 Task: Find skiing trails near Riverside and hiking trails near Salt Lake City.
Action: Mouse pressed left at (147, 68)
Screenshot: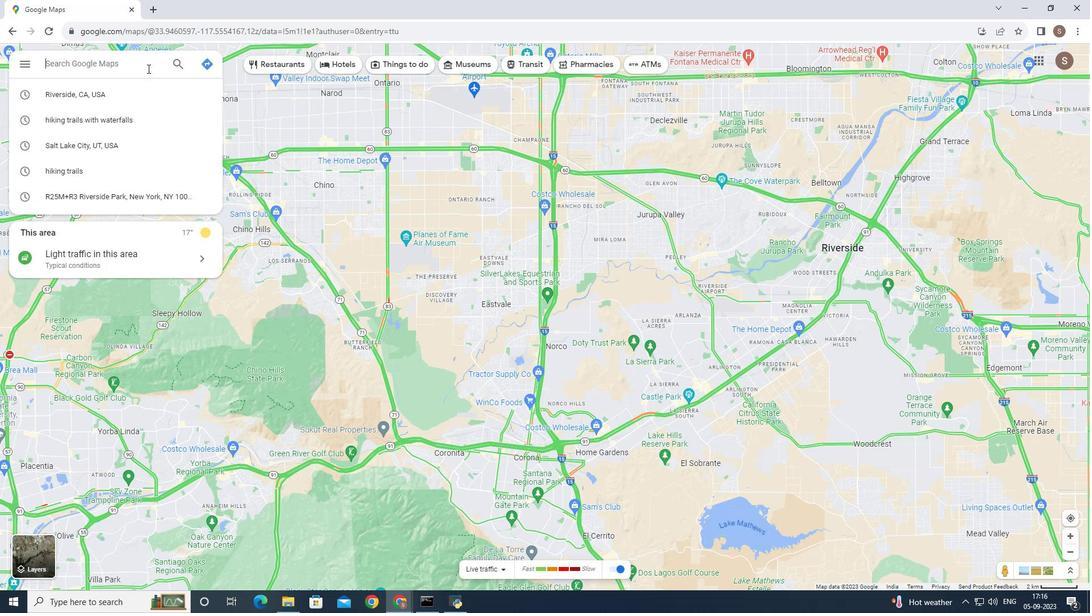 
Action: Key pressed <Key.shift>Riverside<Key.enter>
Screenshot: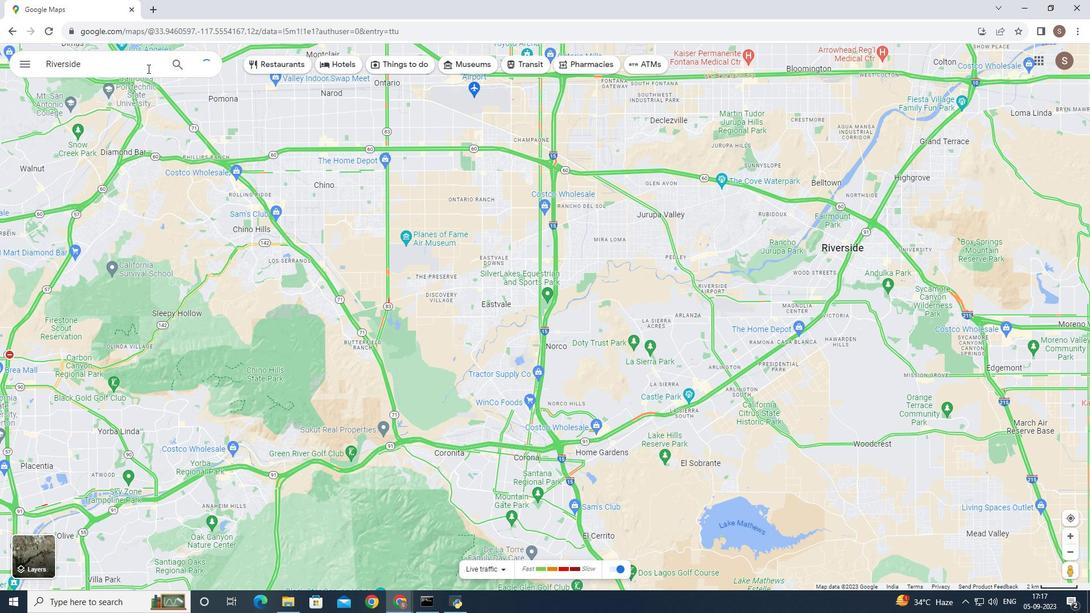 
Action: Mouse moved to (121, 258)
Screenshot: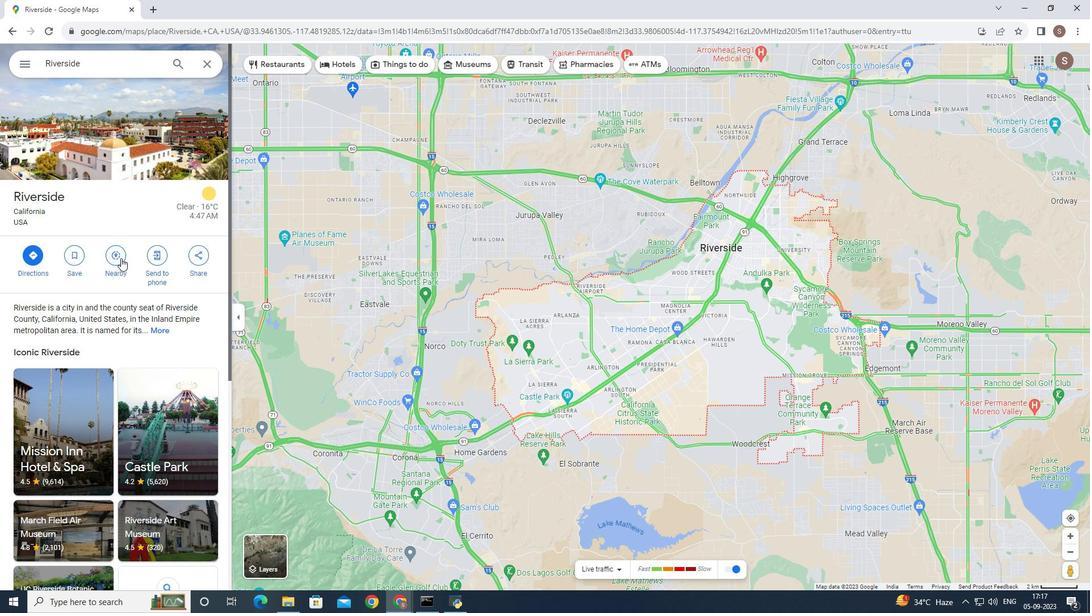 
Action: Mouse pressed left at (121, 258)
Screenshot: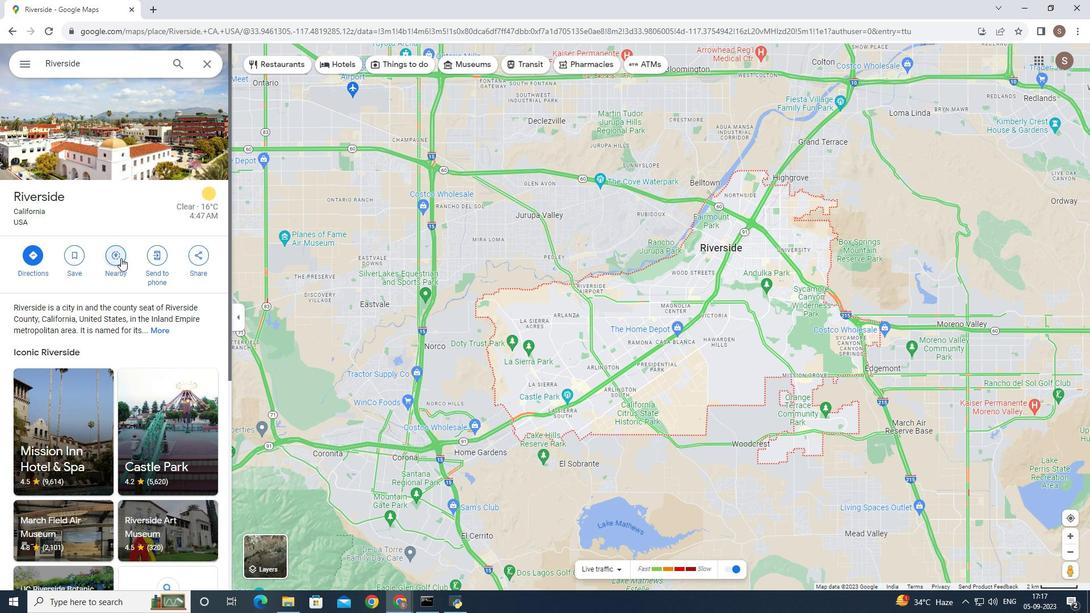 
Action: Mouse moved to (119, 56)
Screenshot: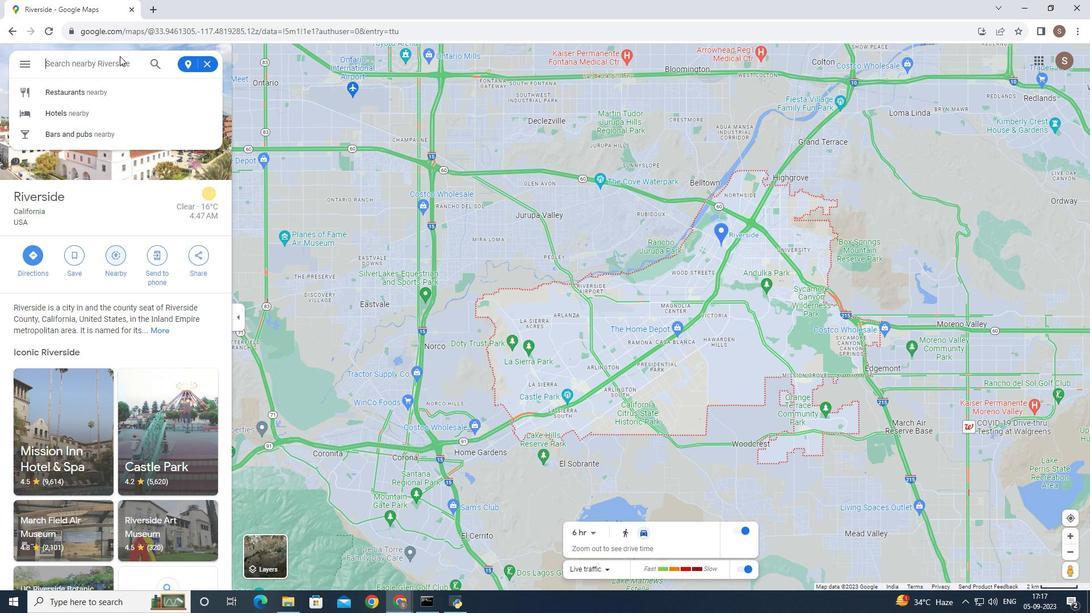 
Action: Key pressed skiing<Key.space>trau<Key.backspace>ils<Key.space><Key.enter>
Screenshot: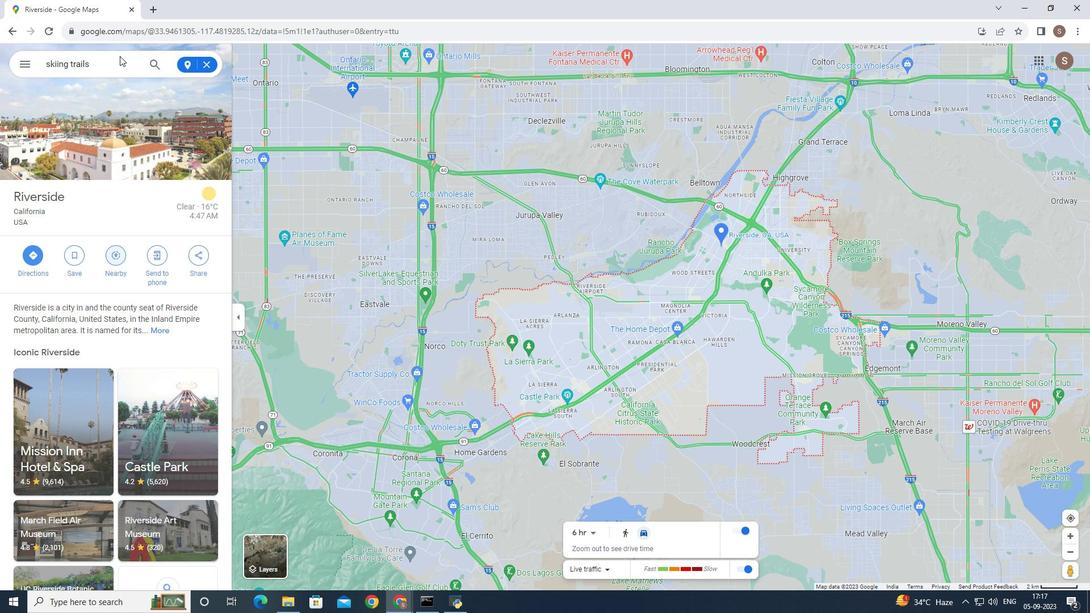 
Action: Mouse moved to (79, 186)
Screenshot: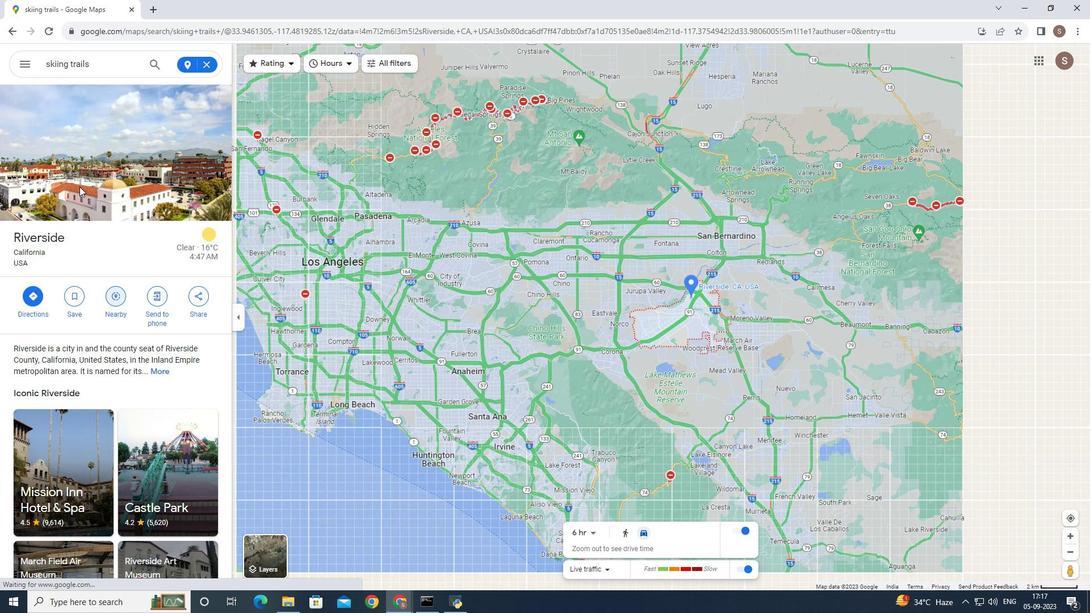 
Action: Mouse scrolled (79, 186) with delta (0, 0)
Screenshot: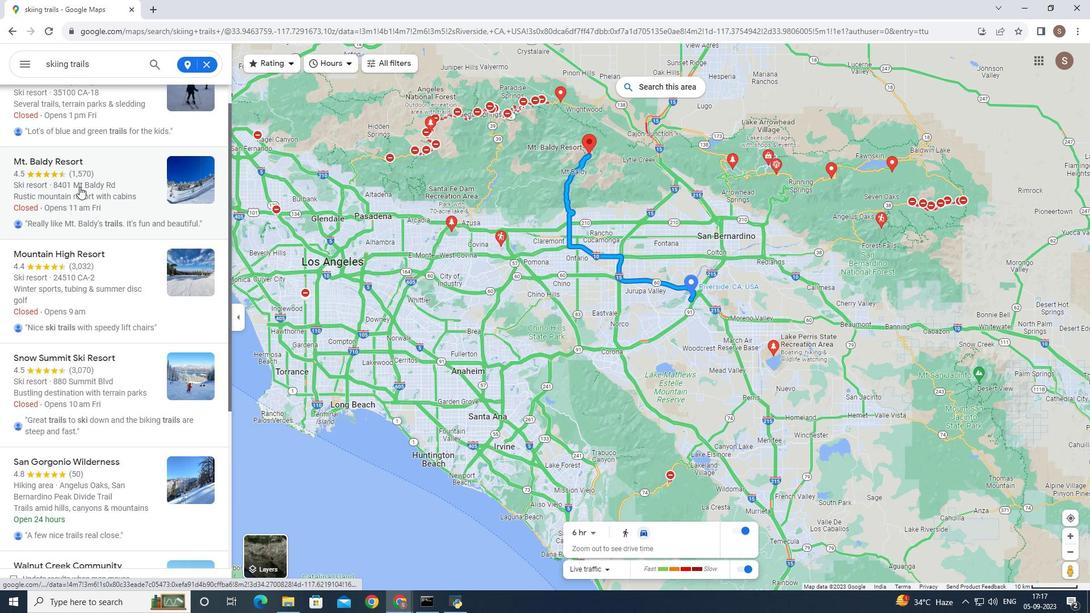 
Action: Mouse scrolled (79, 186) with delta (0, 0)
Screenshot: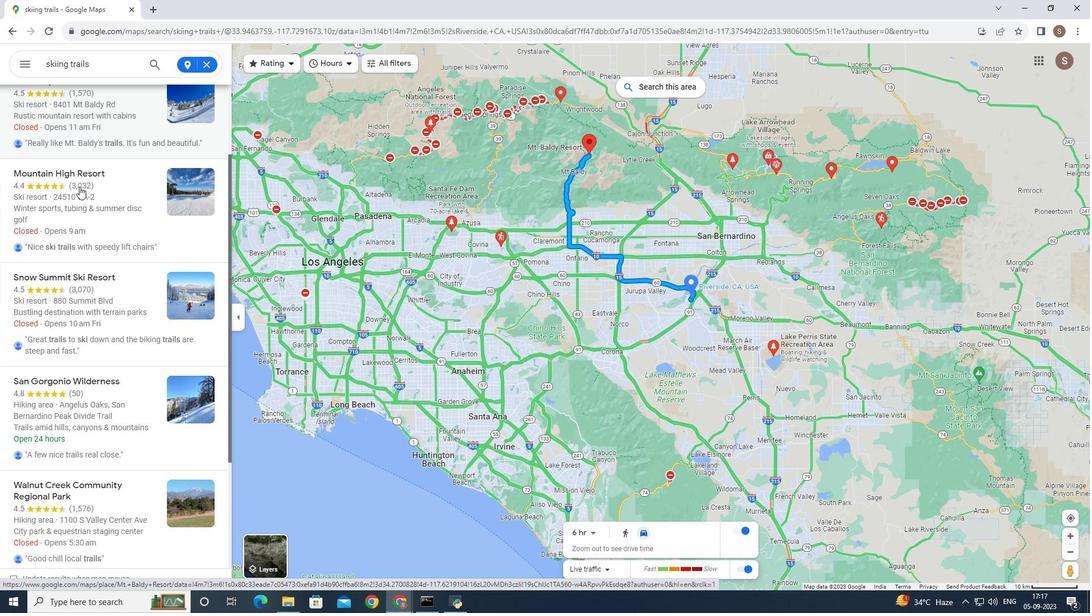 
Action: Mouse scrolled (79, 186) with delta (0, 0)
Screenshot: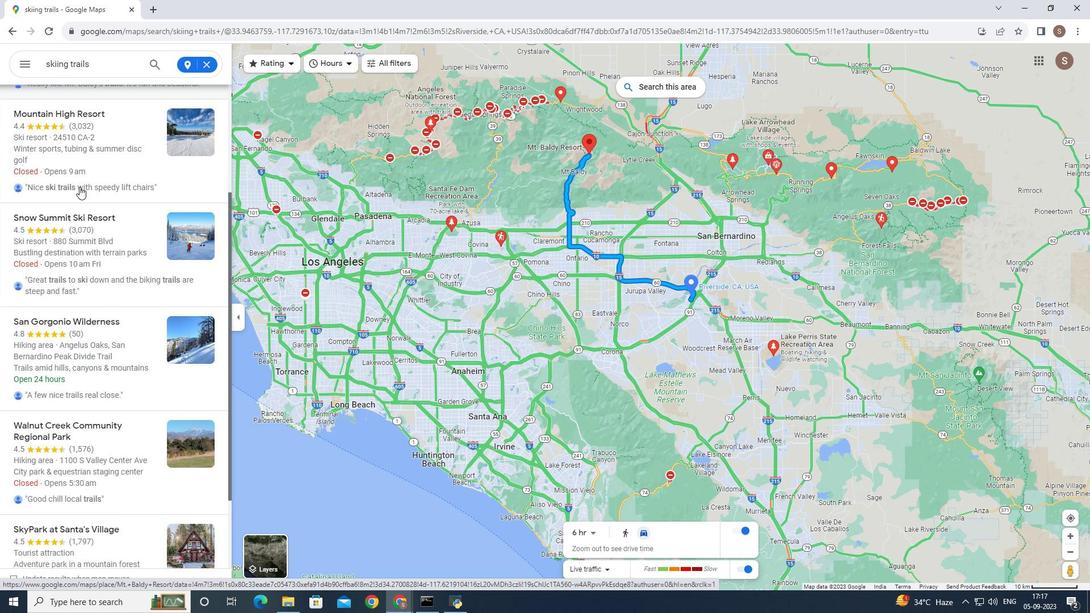 
Action: Mouse scrolled (79, 186) with delta (0, 0)
Screenshot: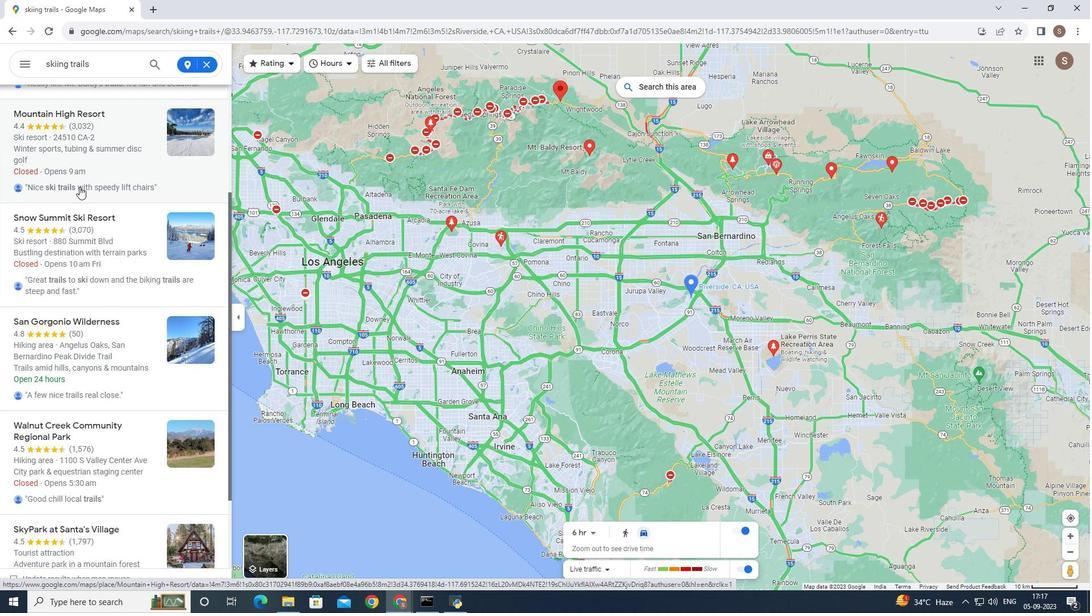
Action: Mouse scrolled (79, 186) with delta (0, 0)
Screenshot: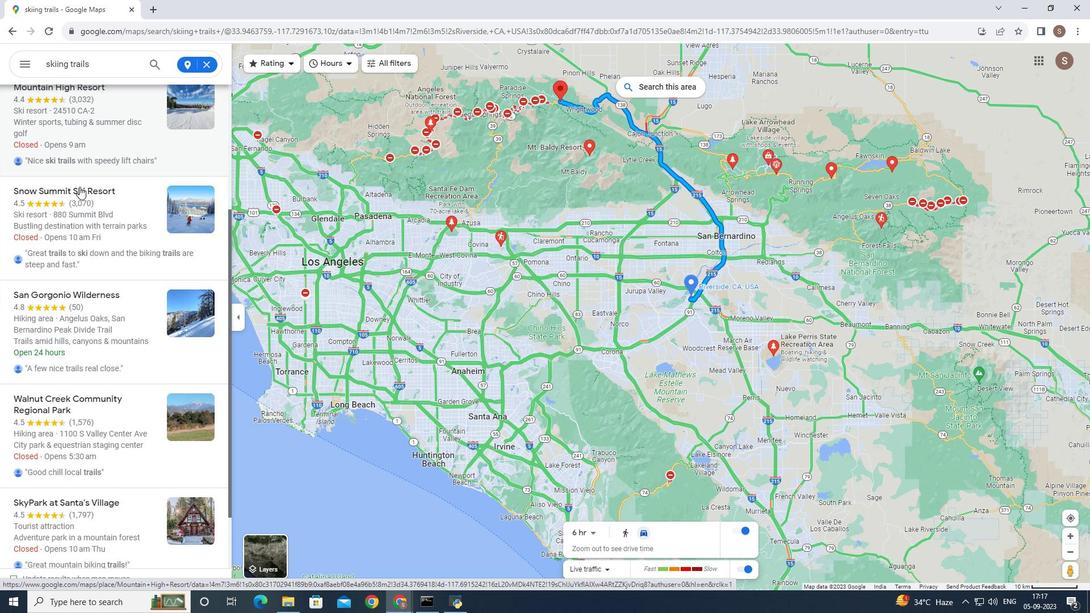 
Action: Mouse moved to (79, 188)
Screenshot: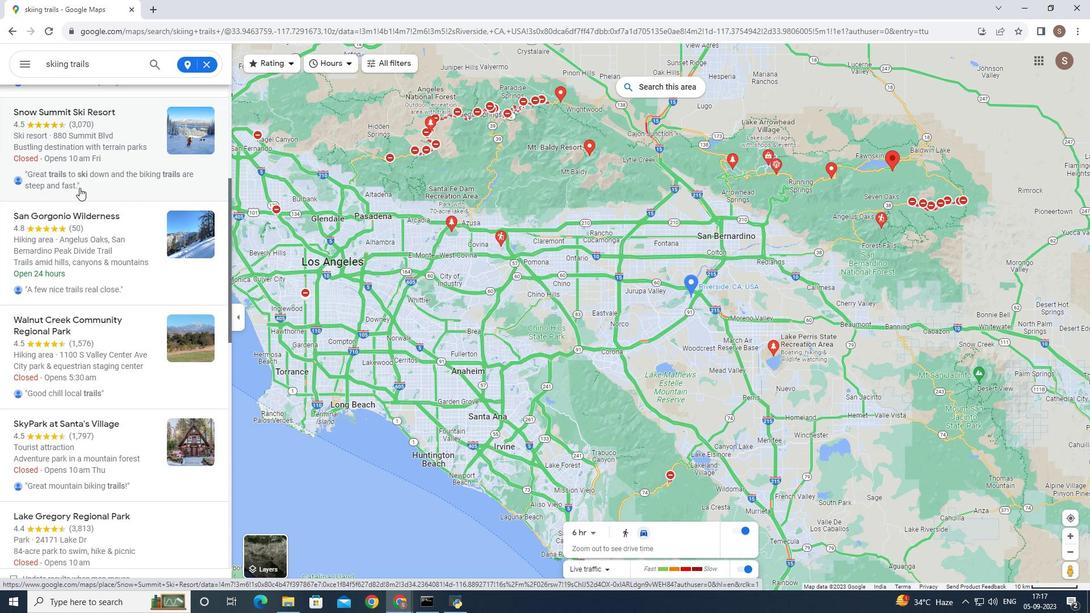 
Action: Mouse scrolled (79, 187) with delta (0, 0)
Screenshot: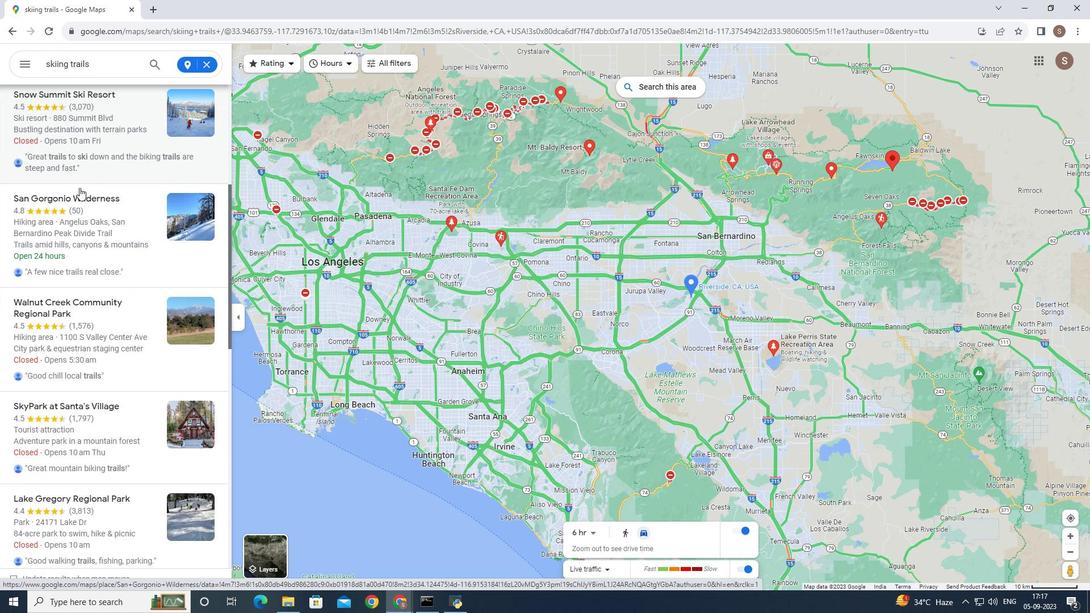 
Action: Mouse scrolled (79, 187) with delta (0, 0)
Screenshot: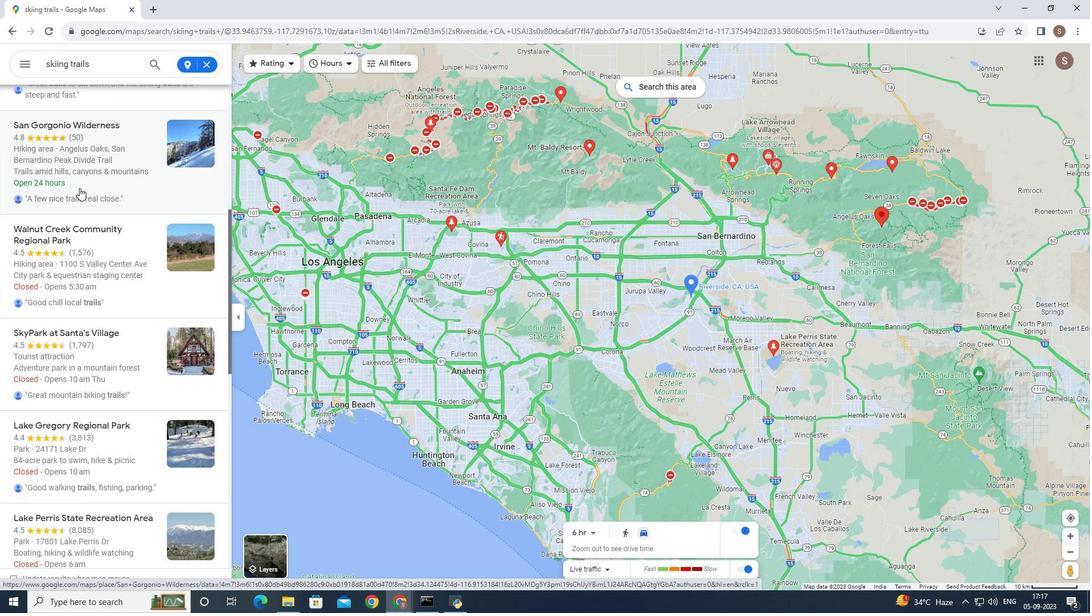 
Action: Mouse moved to (79, 188)
Screenshot: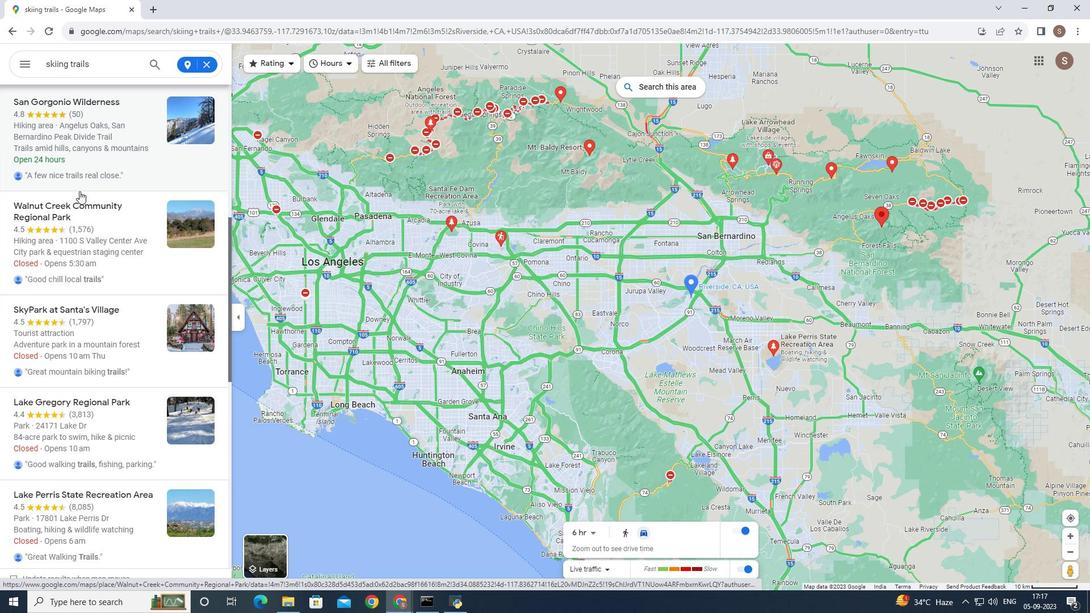 
Action: Mouse scrolled (79, 188) with delta (0, 0)
Screenshot: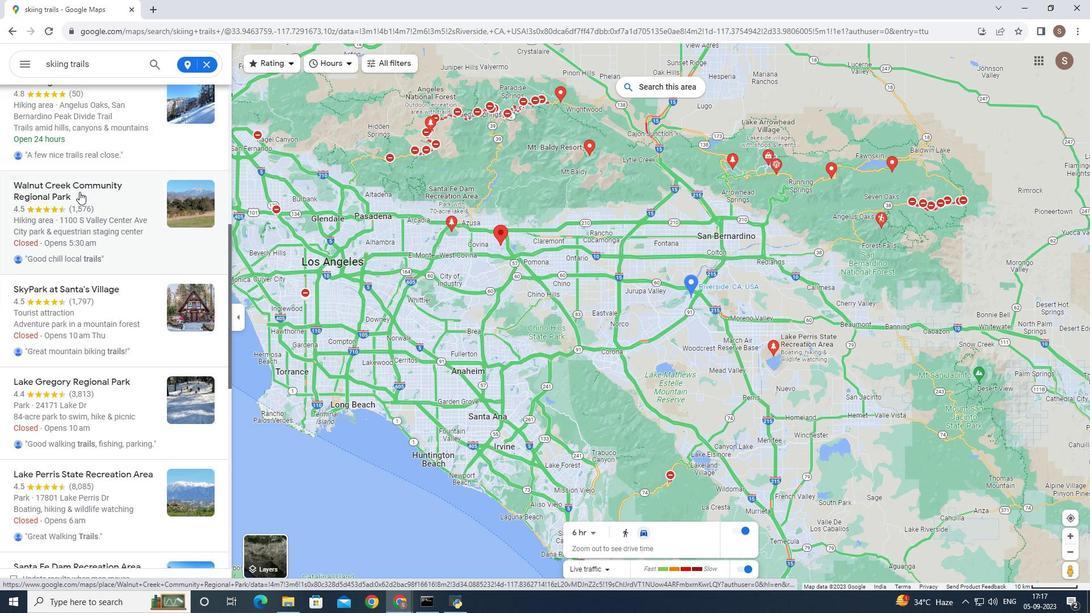 
Action: Mouse moved to (79, 192)
Screenshot: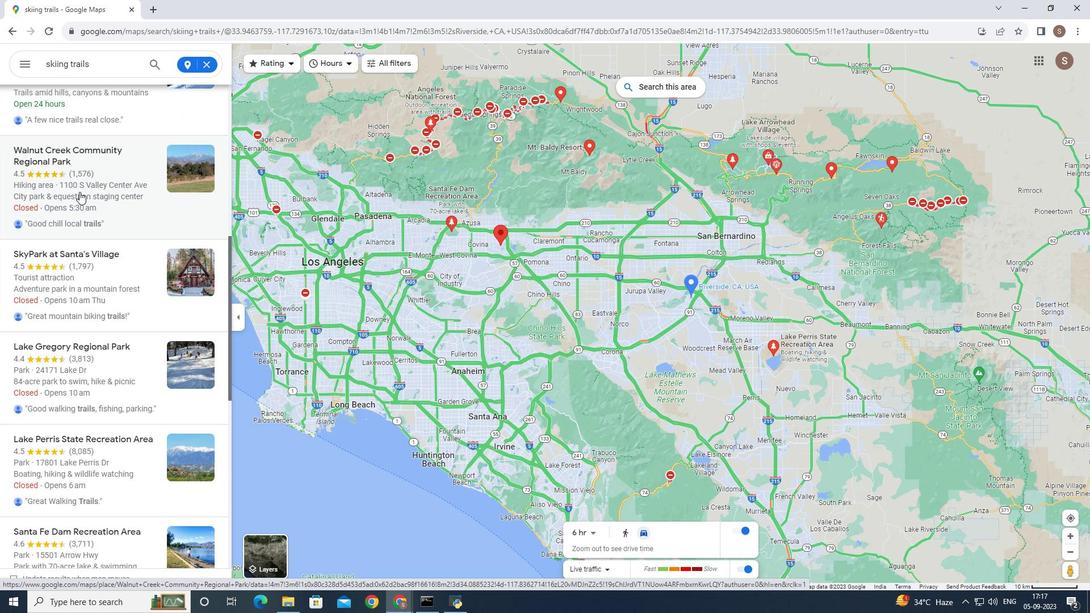 
Action: Mouse scrolled (79, 191) with delta (0, 0)
Screenshot: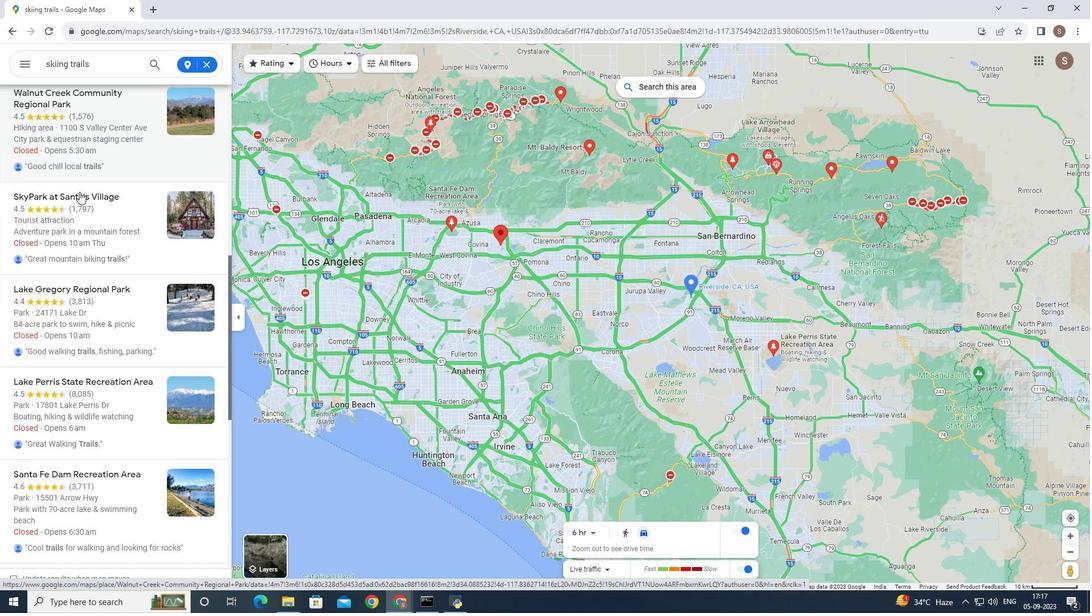 
Action: Mouse scrolled (79, 191) with delta (0, 0)
Screenshot: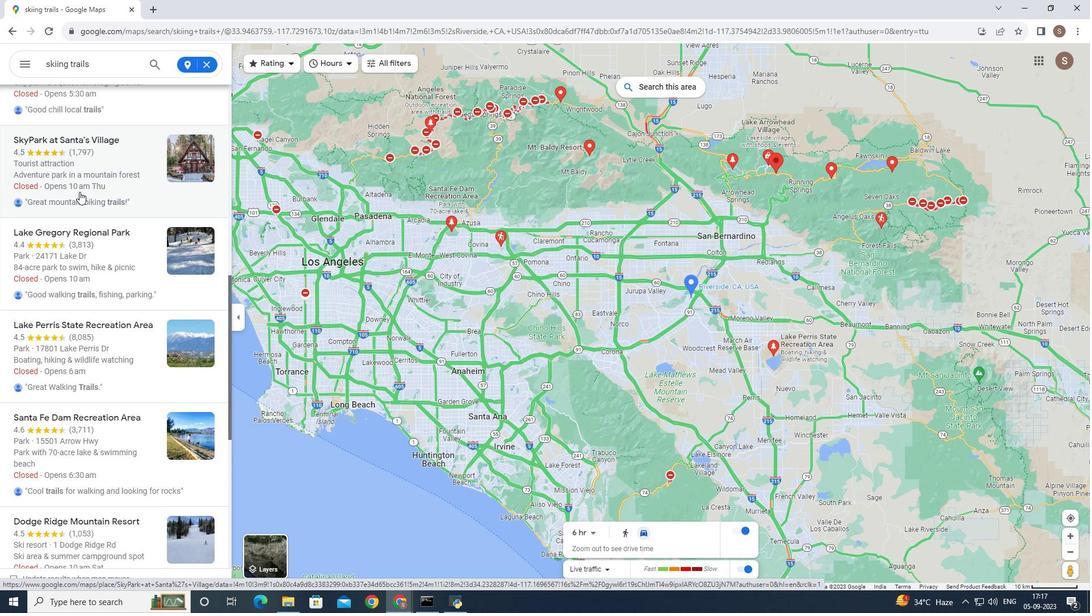 
Action: Mouse scrolled (79, 191) with delta (0, 0)
Screenshot: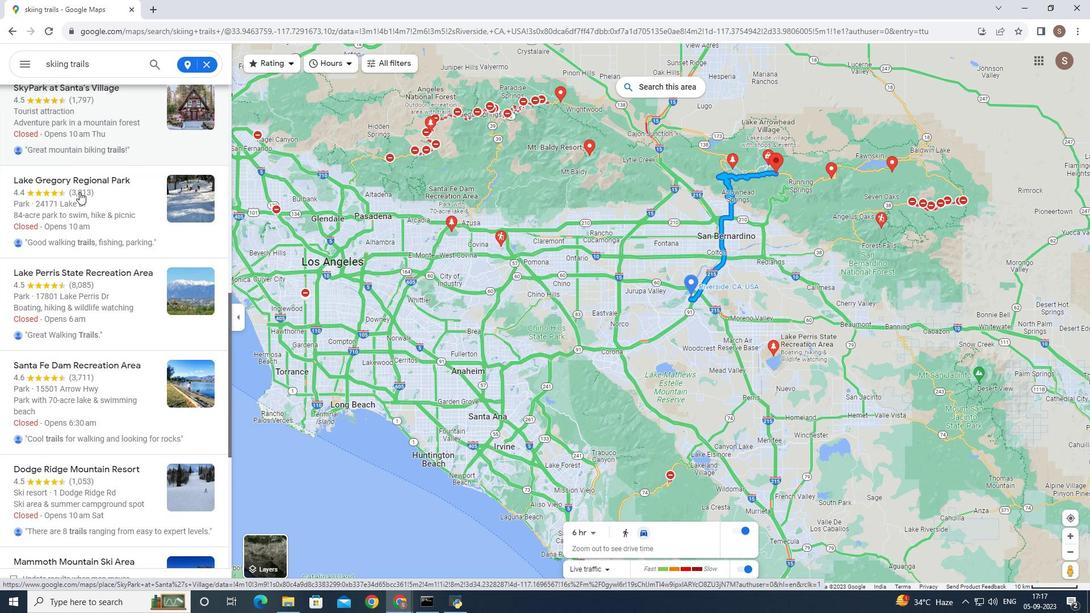 
Action: Mouse scrolled (79, 191) with delta (0, 0)
Screenshot: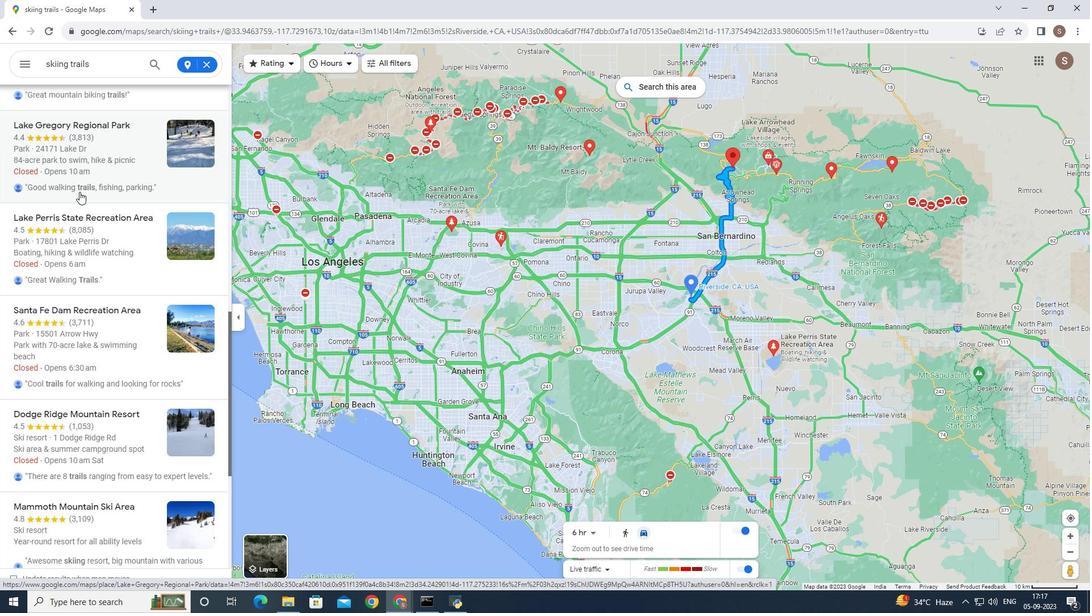 
Action: Mouse scrolled (79, 191) with delta (0, 0)
Screenshot: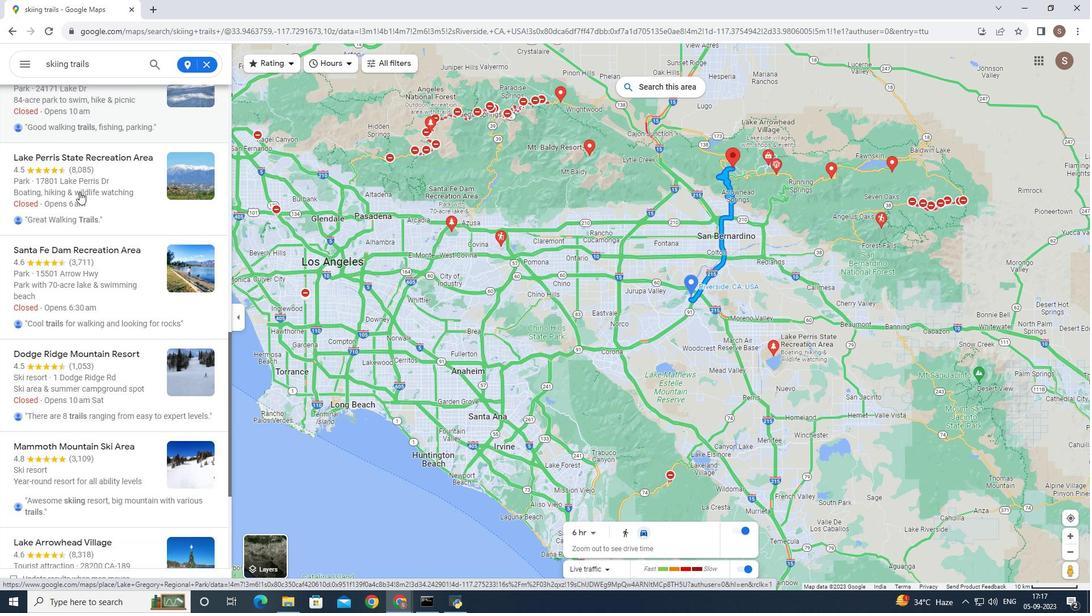 
Action: Mouse scrolled (79, 191) with delta (0, 0)
Screenshot: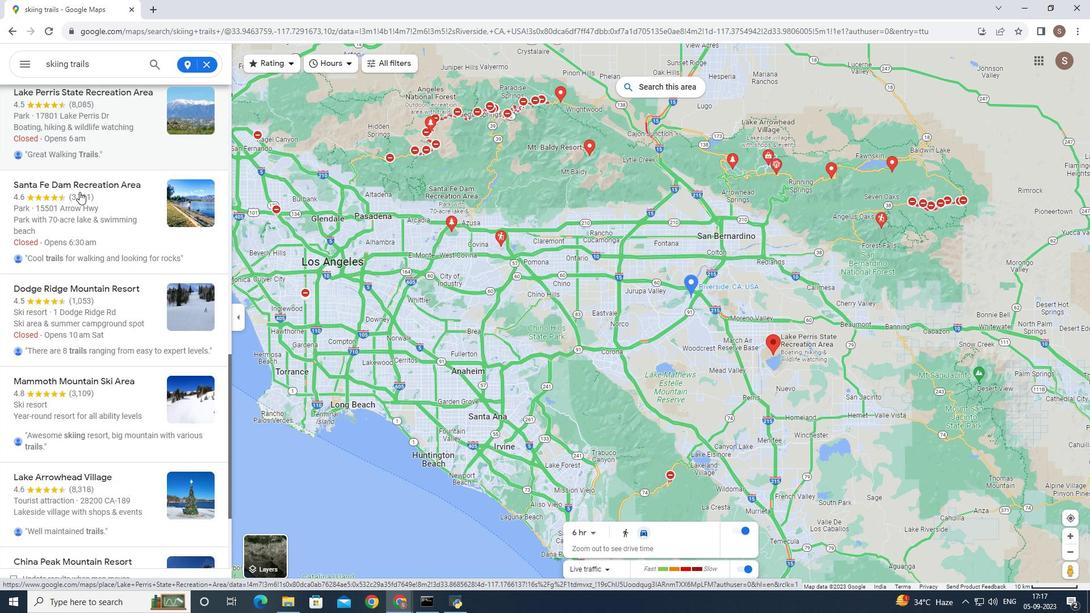 
Action: Mouse scrolled (79, 191) with delta (0, 0)
Screenshot: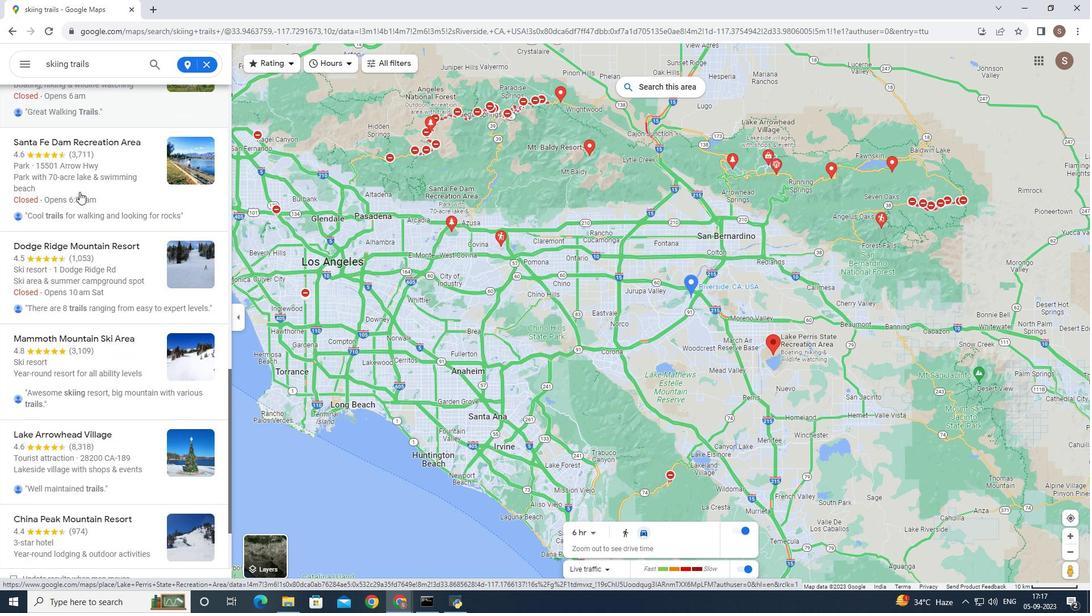 
Action: Mouse scrolled (79, 191) with delta (0, 0)
Screenshot: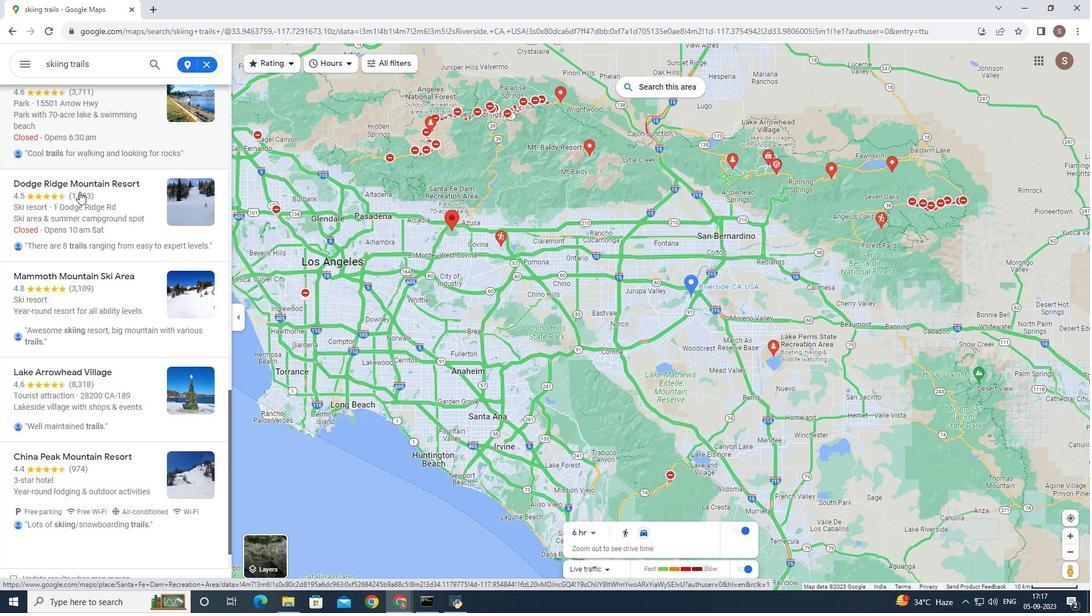 
Action: Mouse scrolled (79, 191) with delta (0, 0)
Screenshot: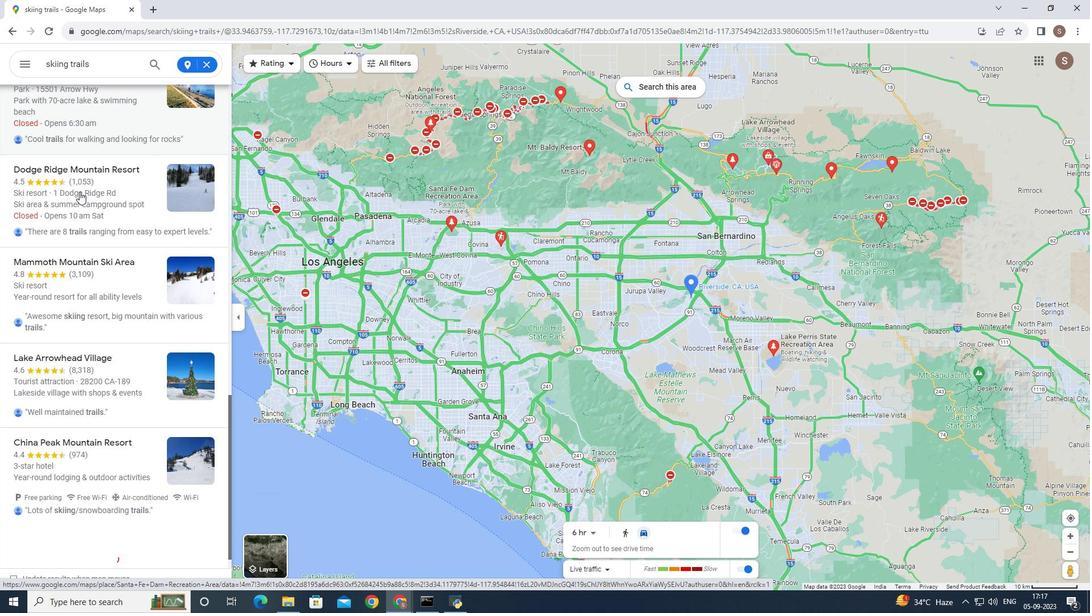 
Action: Mouse moved to (103, 207)
Screenshot: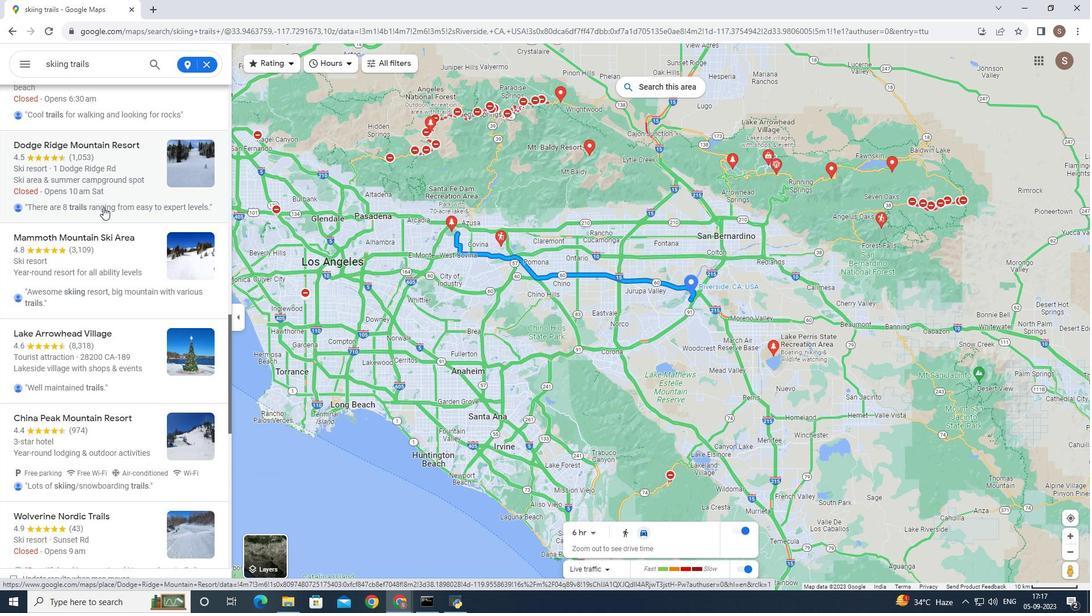 
Action: Mouse scrolled (103, 206) with delta (0, 0)
Screenshot: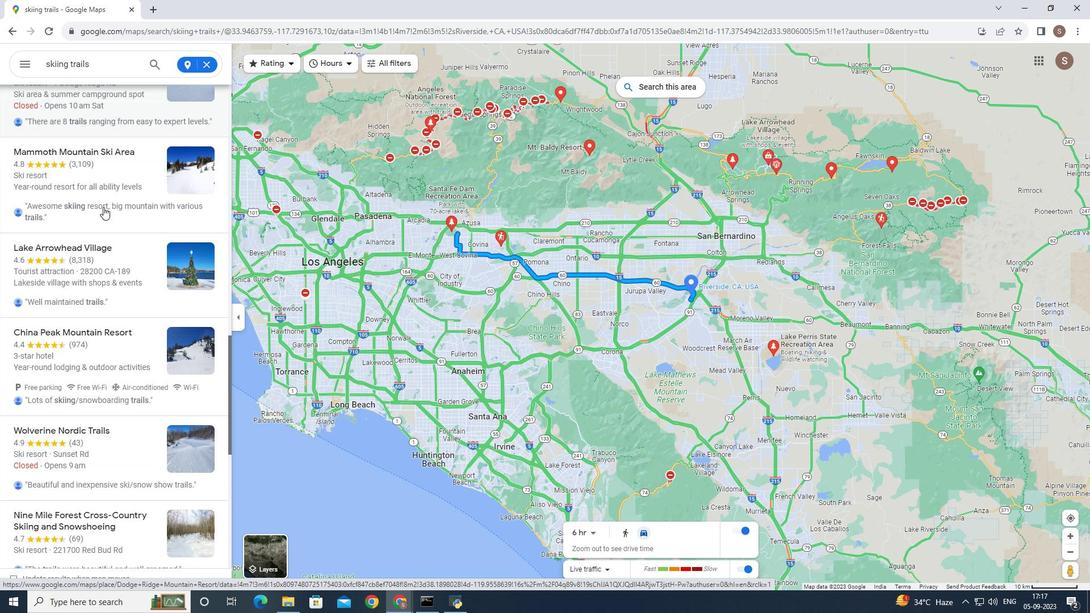 
Action: Mouse scrolled (103, 206) with delta (0, 0)
Screenshot: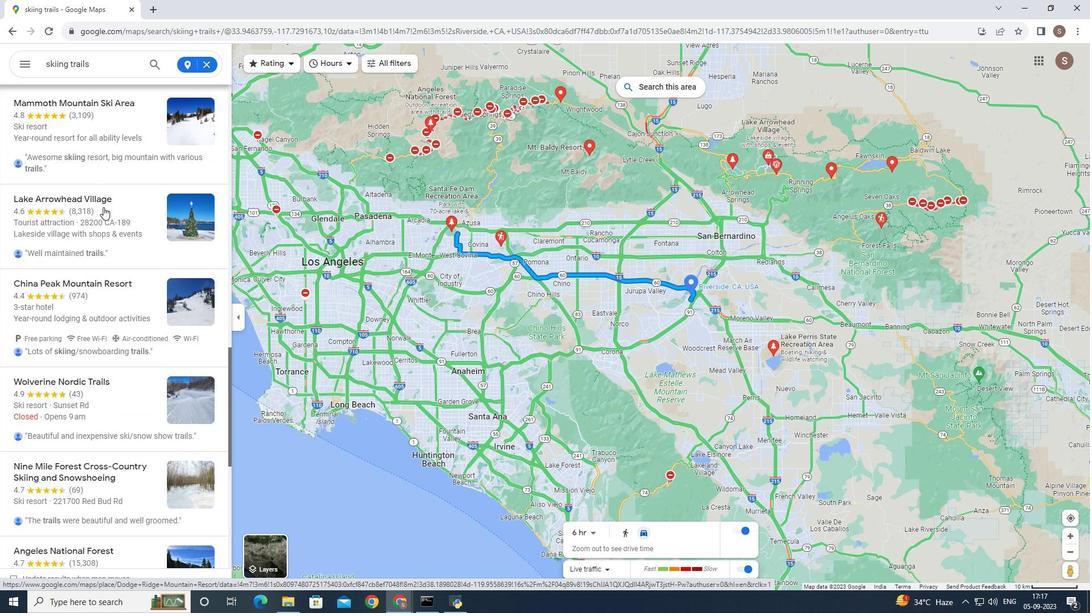 
Action: Mouse scrolled (103, 206) with delta (0, 0)
Screenshot: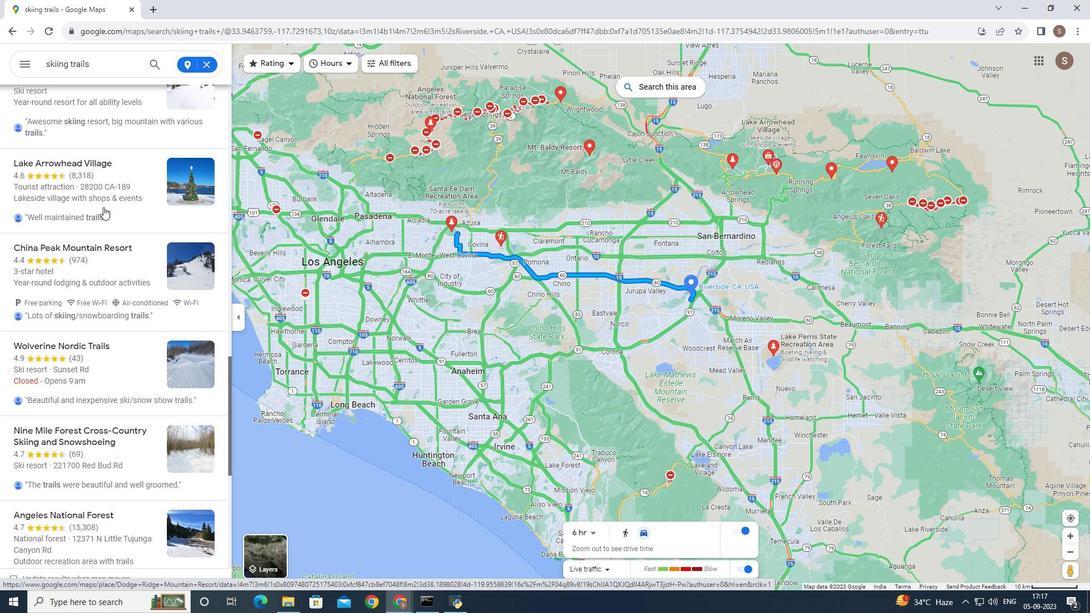 
Action: Mouse scrolled (103, 206) with delta (0, 0)
Screenshot: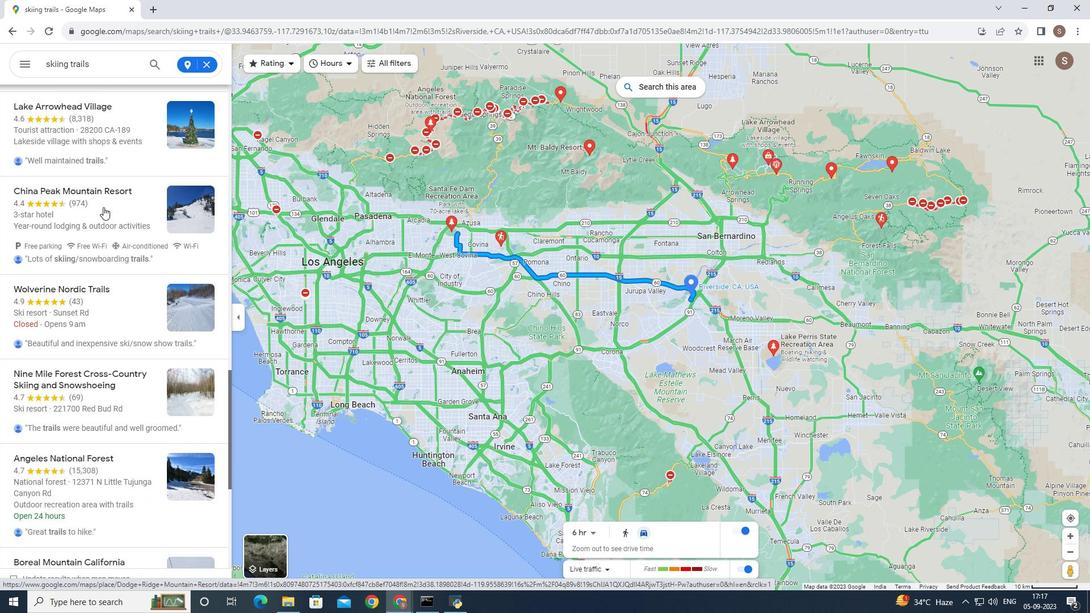 
Action: Mouse scrolled (103, 206) with delta (0, 0)
Screenshot: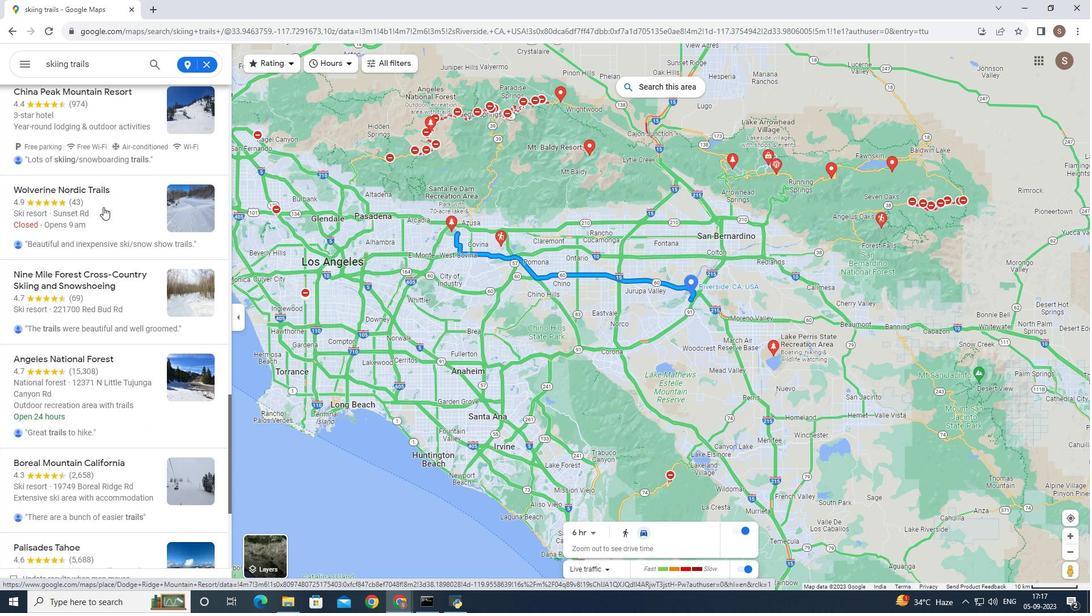 
Action: Mouse scrolled (103, 206) with delta (0, 0)
Screenshot: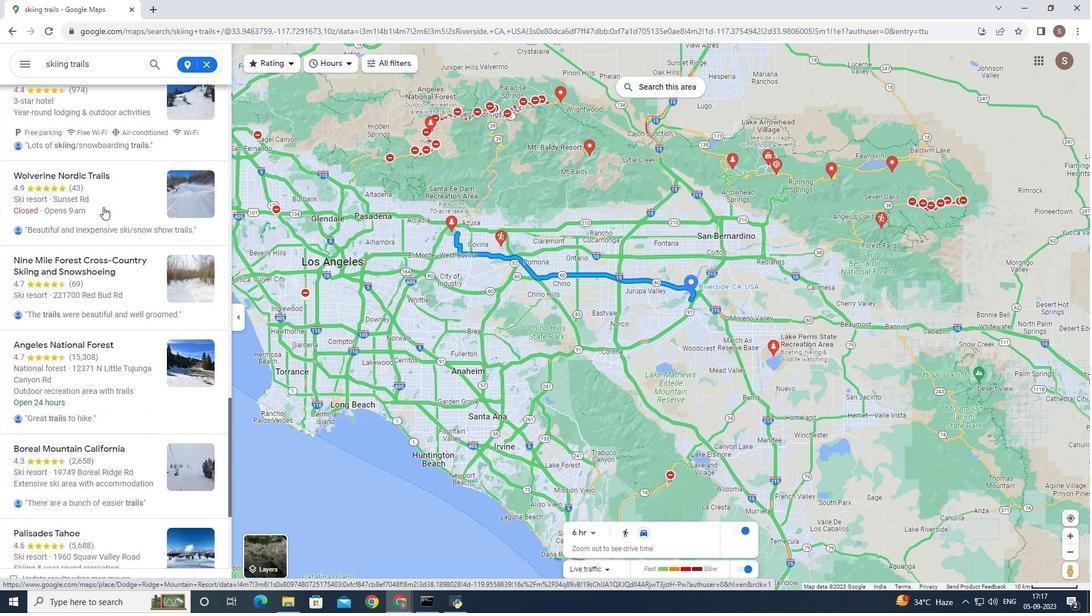 
Action: Mouse scrolled (103, 206) with delta (0, 0)
Screenshot: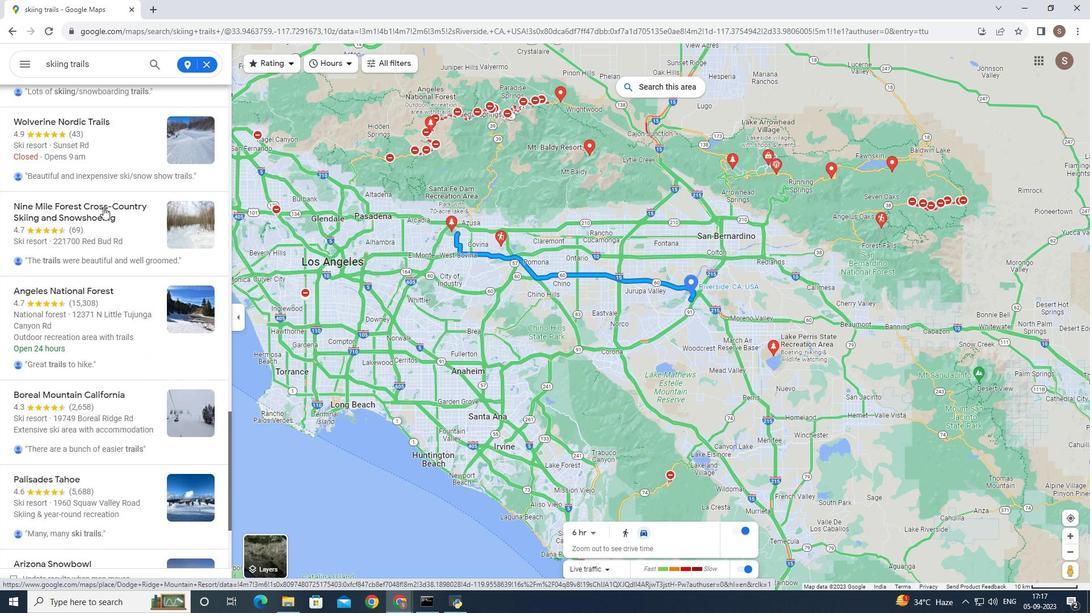 
Action: Mouse moved to (207, 63)
Screenshot: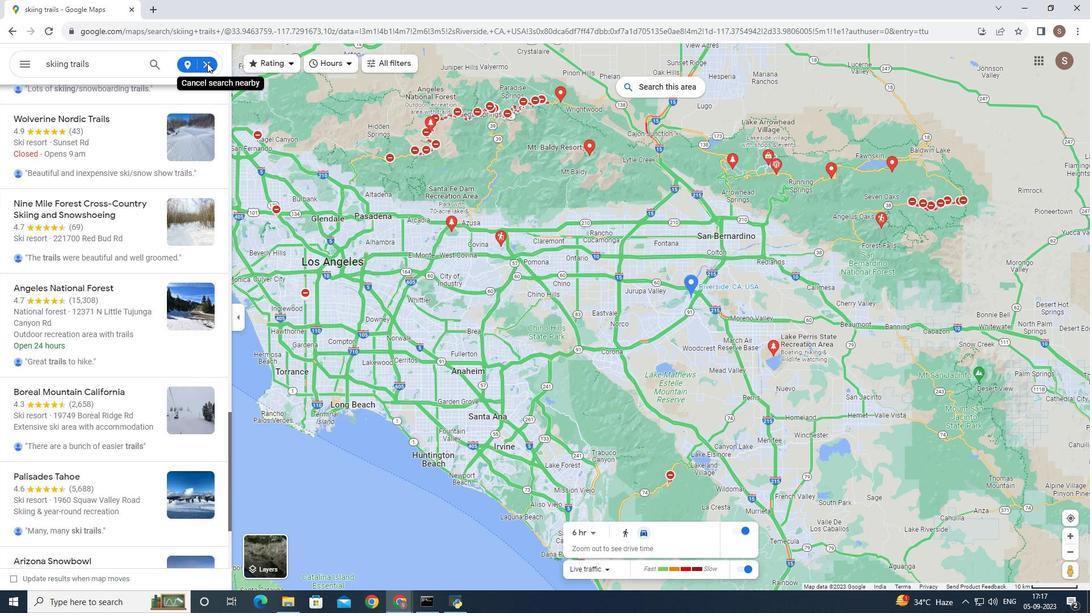 
Action: Mouse pressed left at (207, 63)
Screenshot: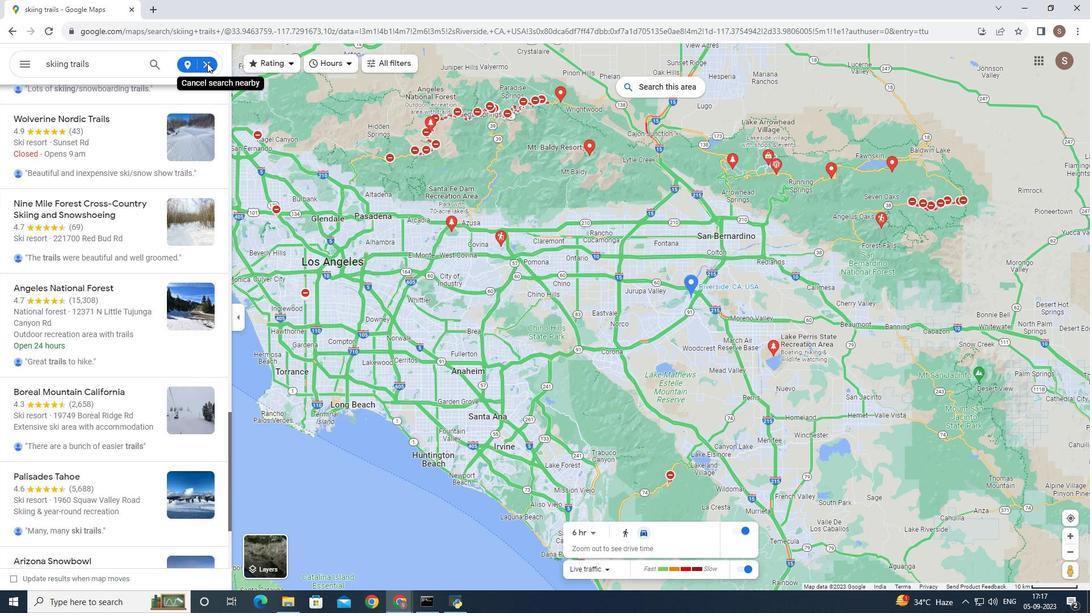 
Action: Mouse pressed left at (207, 63)
Screenshot: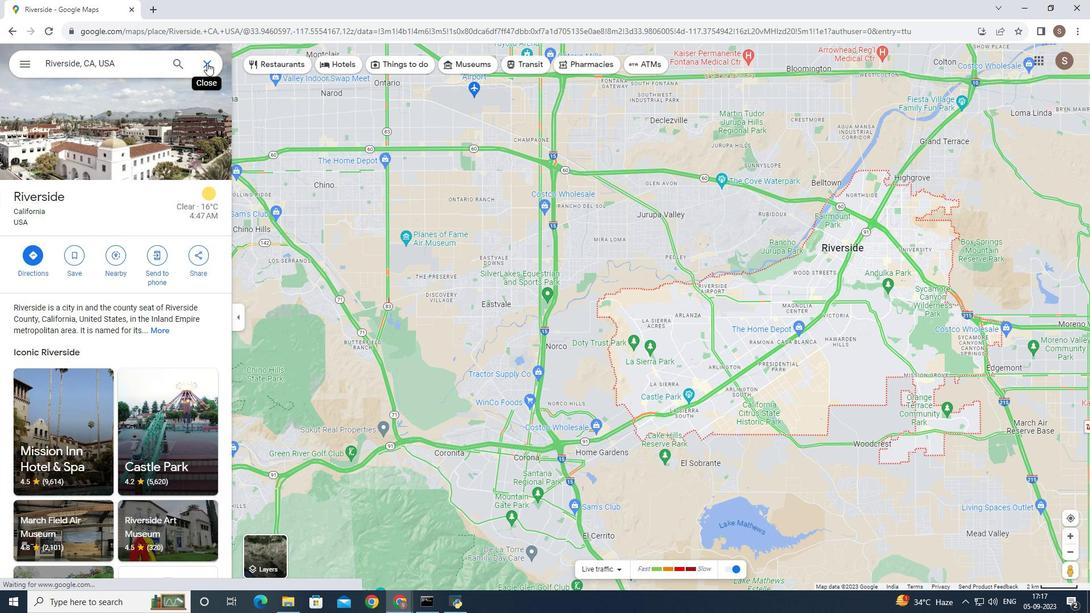 
Action: Mouse moved to (105, 67)
Screenshot: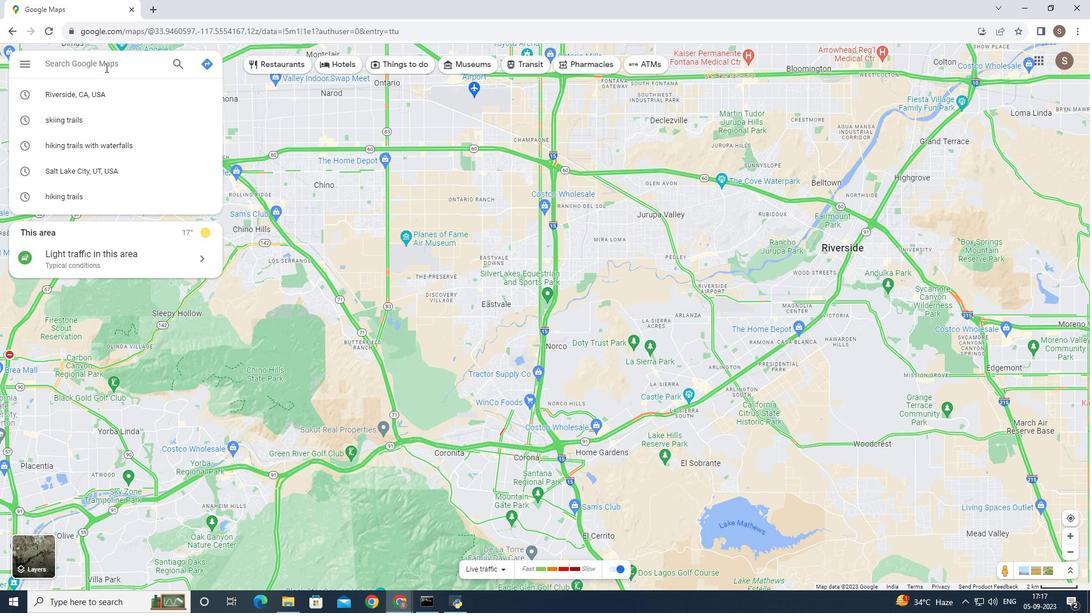 
Action: Key pressed <Key.shift><Key.shift><Key.shift>Salt<Key.space><Key.shift>Lake<Key.space><Key.shift>City<Key.enter>
Screenshot: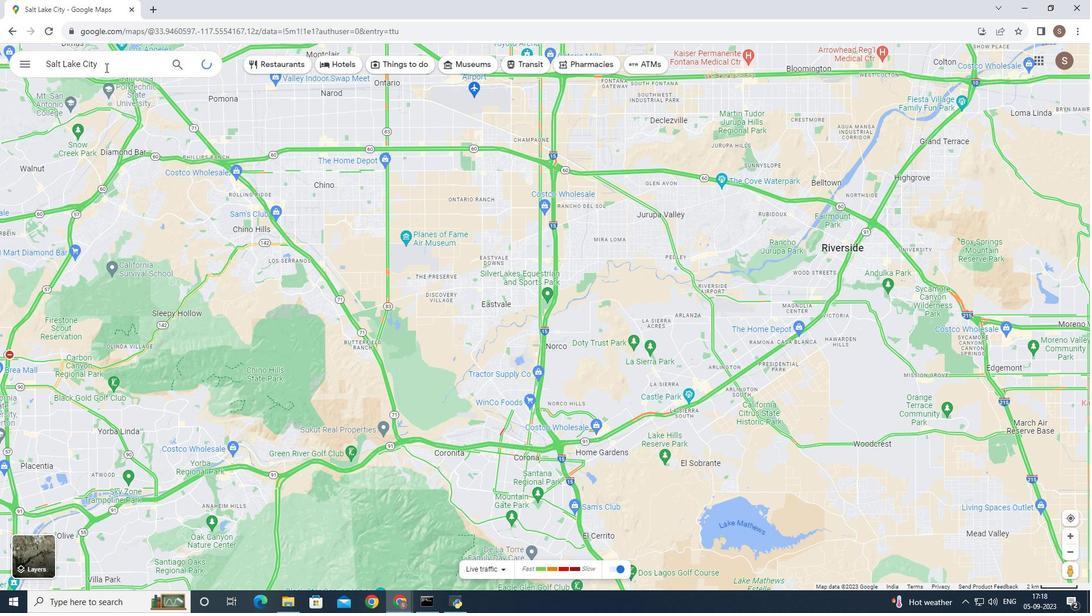 
Action: Mouse moved to (111, 248)
Screenshot: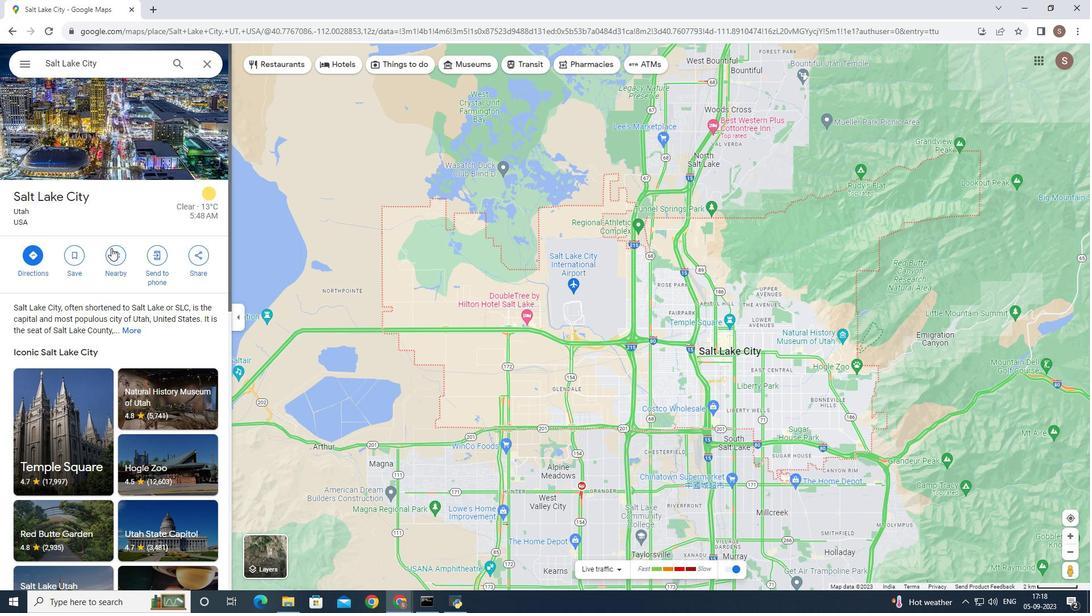 
Action: Mouse pressed left at (111, 248)
Screenshot: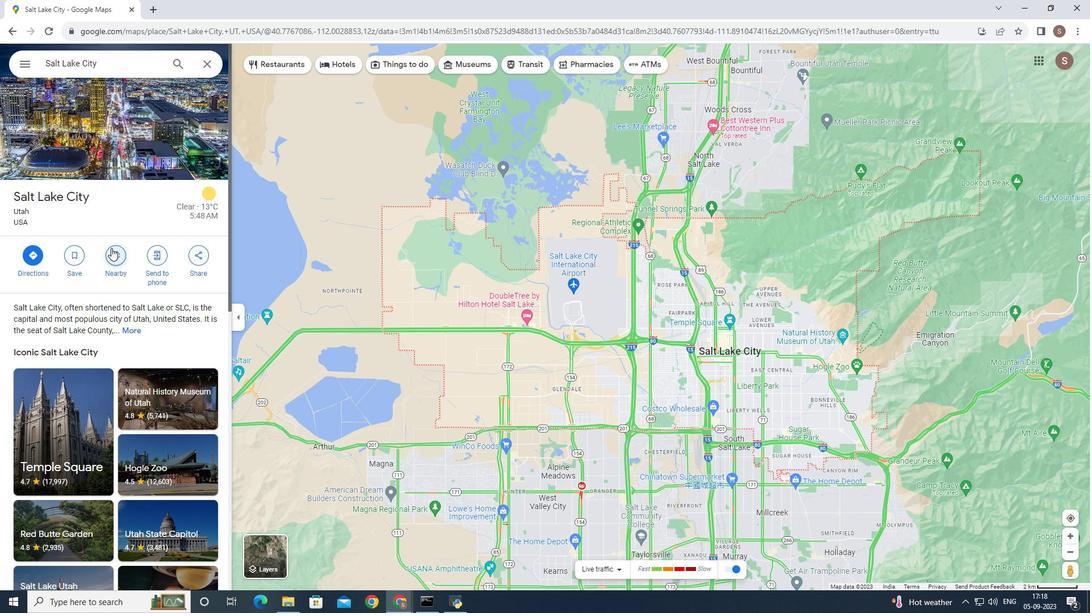 
Action: Mouse moved to (107, 63)
Screenshot: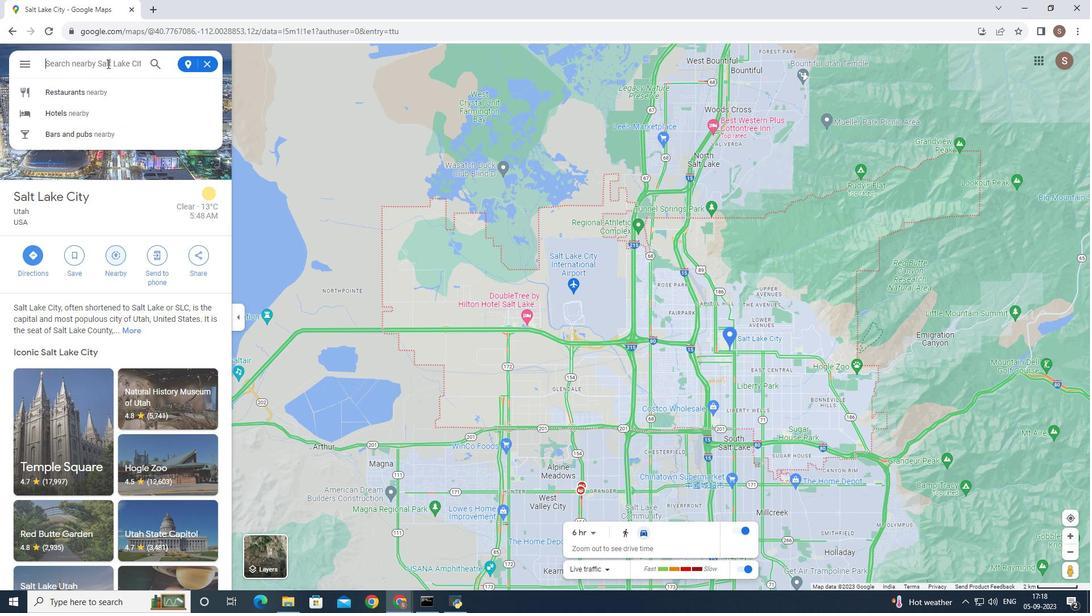 
Action: Key pressed hiking<Key.space>ta<Key.backspace>rails<Key.enter>
Screenshot: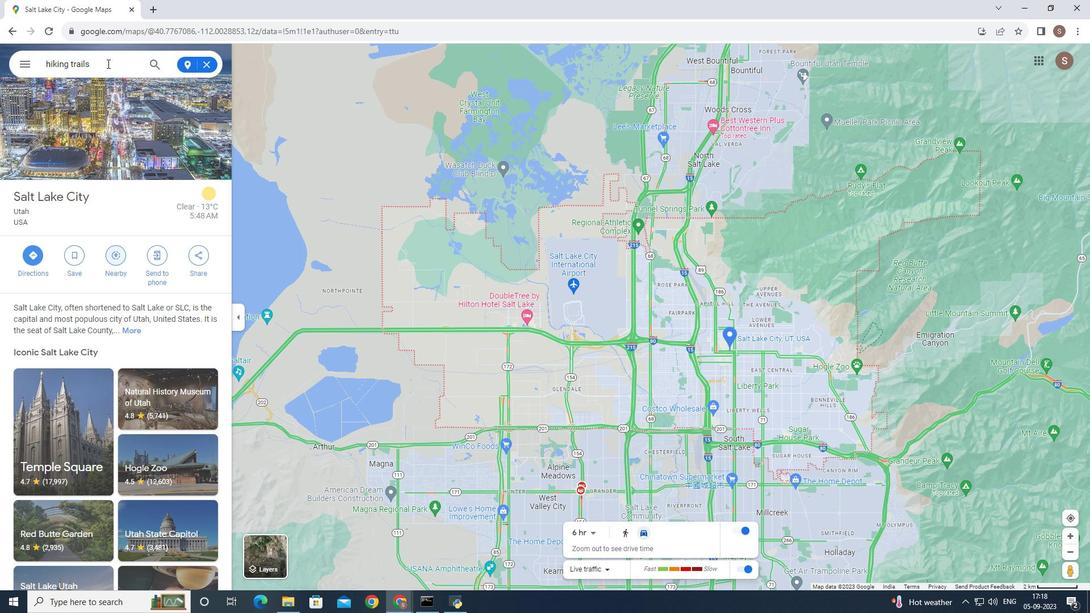 
Action: Mouse moved to (91, 136)
Screenshot: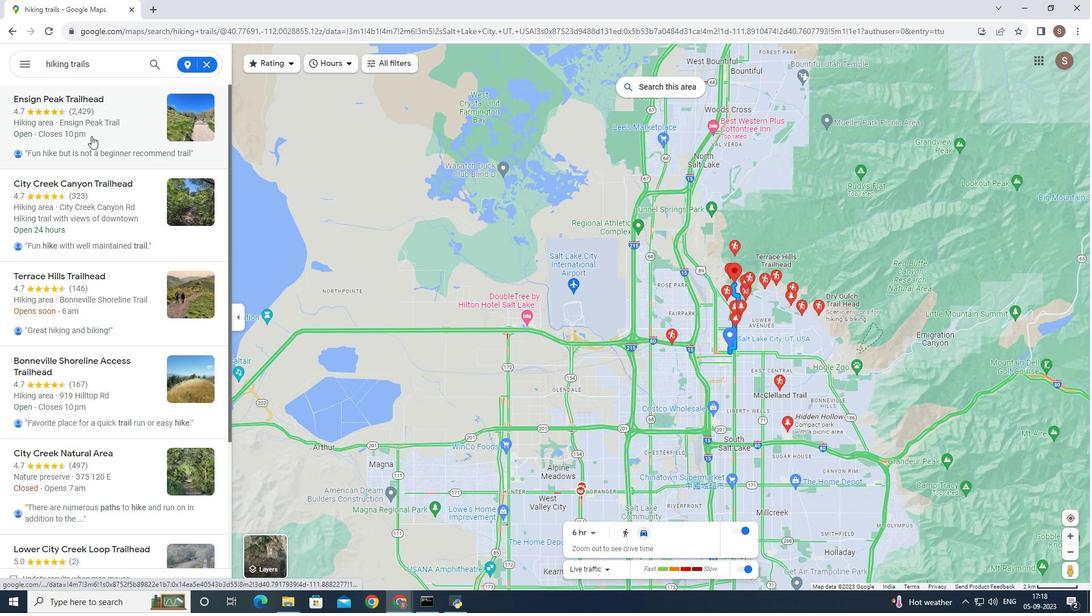 
Action: Mouse scrolled (91, 135) with delta (0, 0)
Screenshot: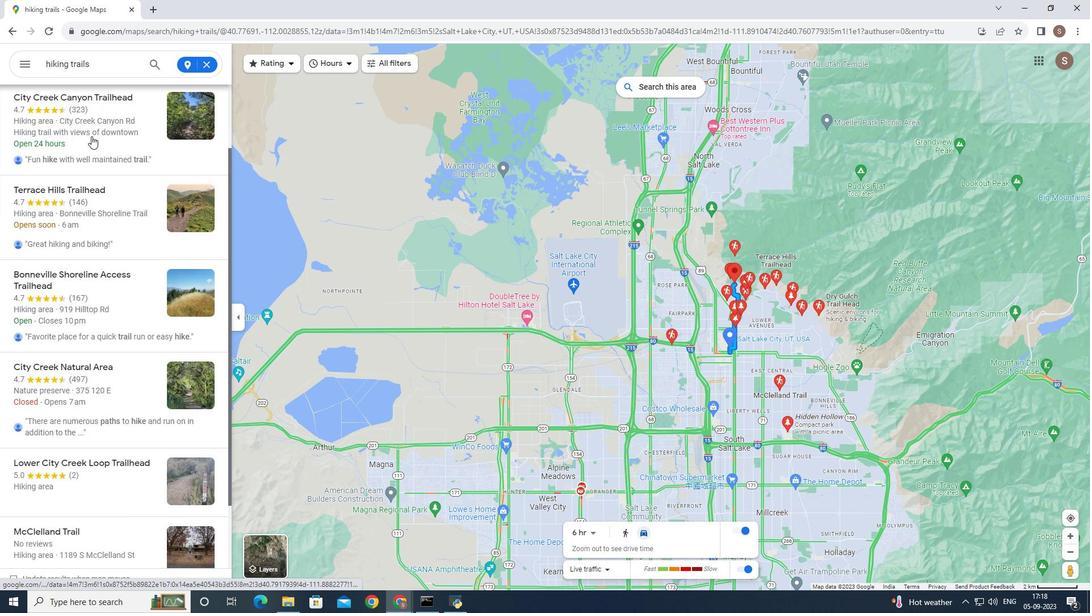 
Action: Mouse scrolled (91, 135) with delta (0, 0)
Screenshot: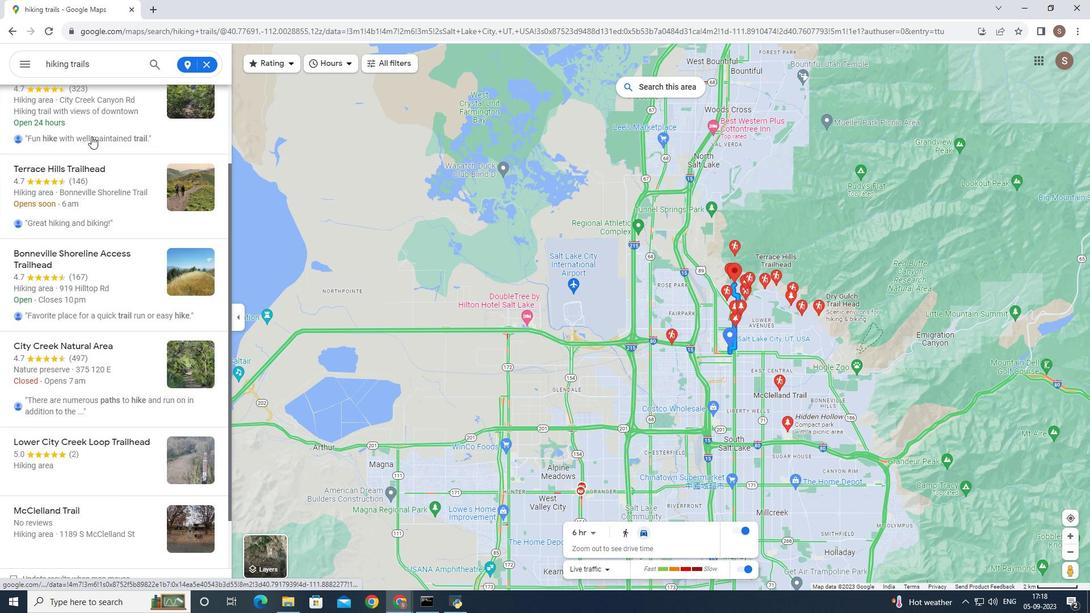 
Action: Mouse scrolled (91, 135) with delta (0, 0)
Screenshot: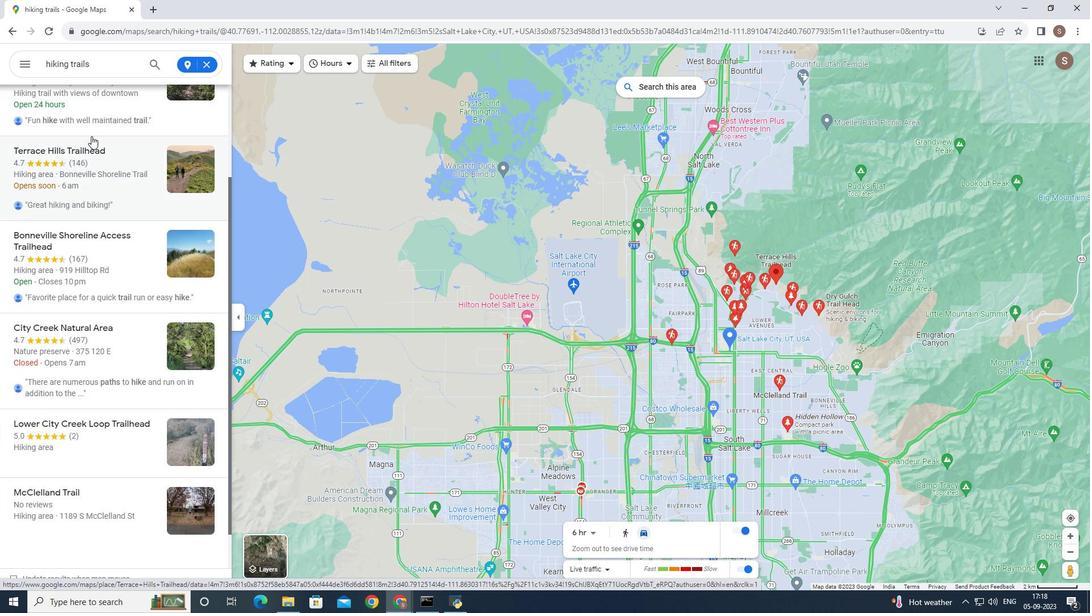 
Action: Mouse scrolled (91, 135) with delta (0, 0)
Screenshot: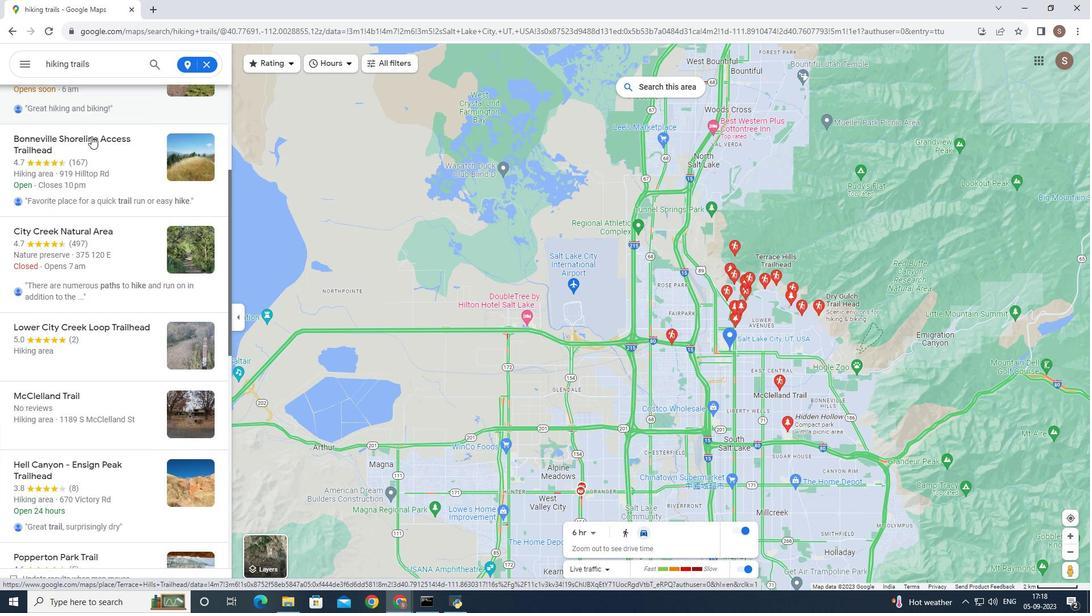 
Action: Mouse scrolled (91, 135) with delta (0, 0)
Screenshot: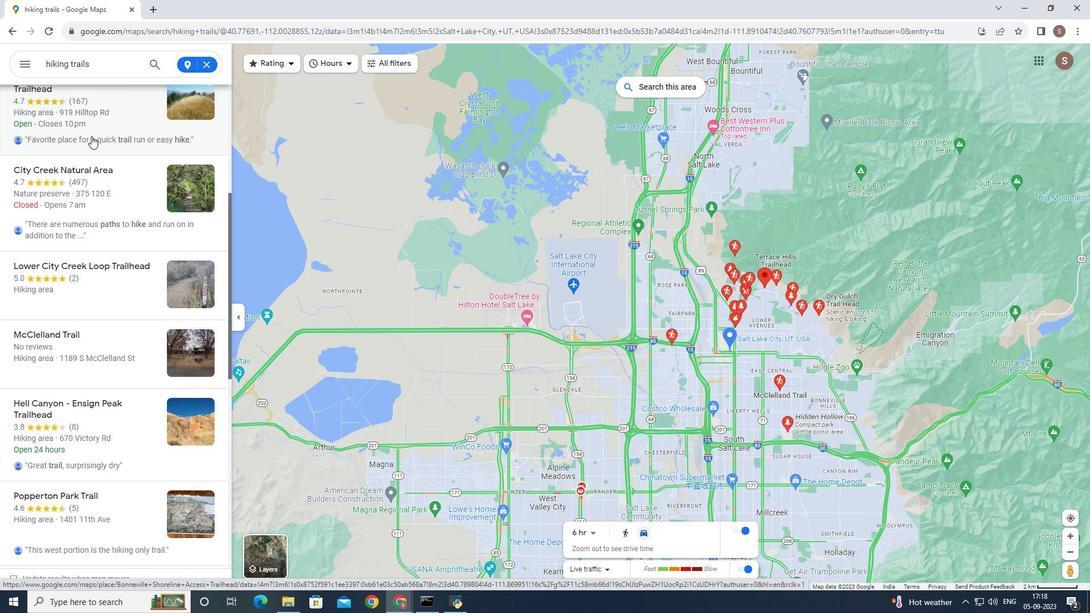 
Action: Mouse scrolled (91, 135) with delta (0, 0)
Screenshot: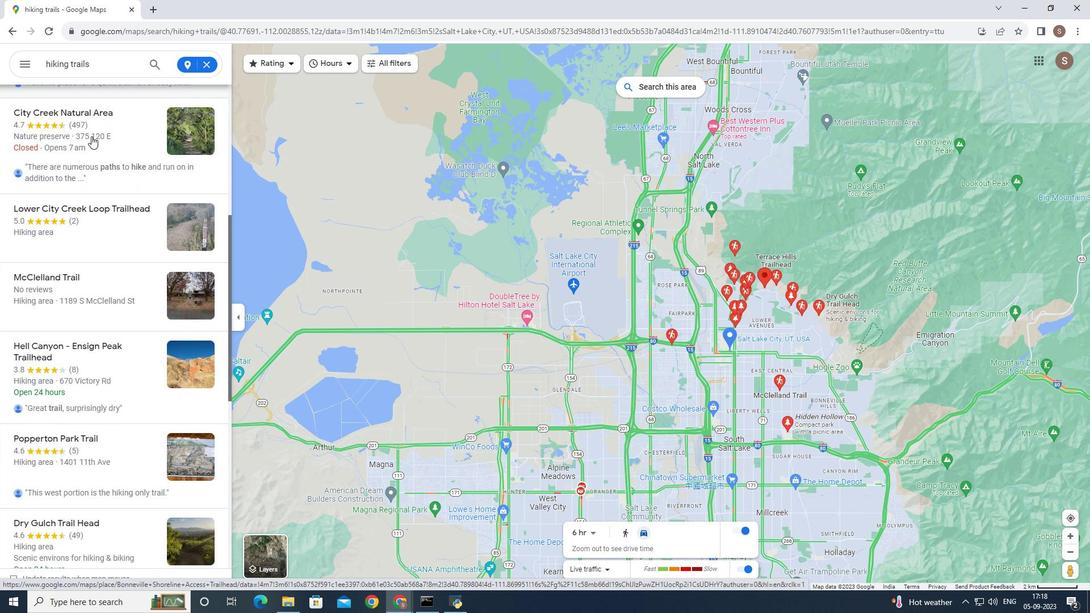 
Action: Mouse scrolled (91, 135) with delta (0, 0)
Screenshot: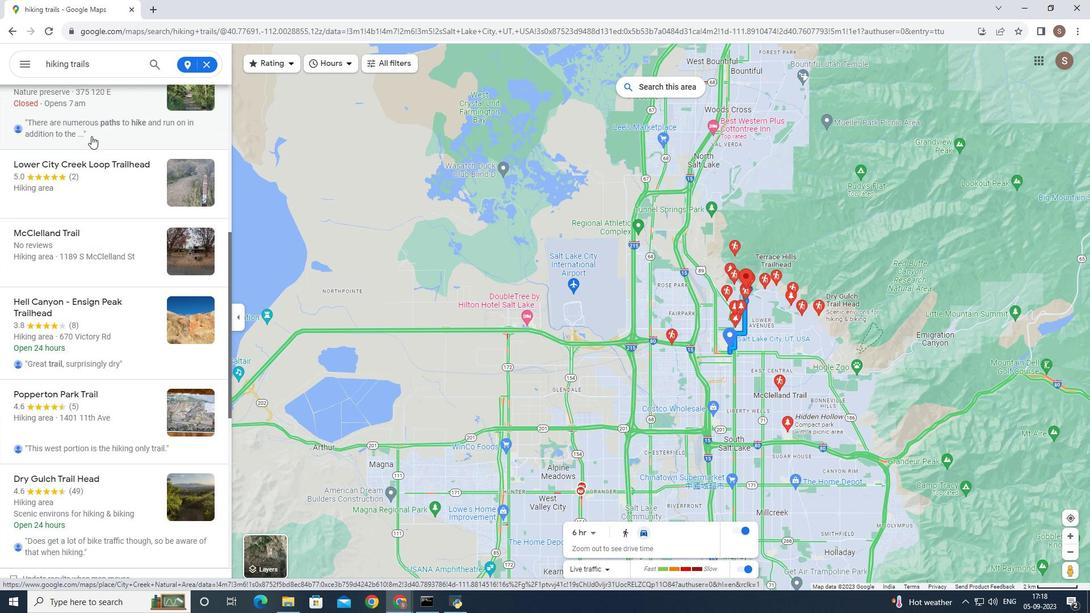 
Action: Mouse scrolled (91, 135) with delta (0, 0)
Screenshot: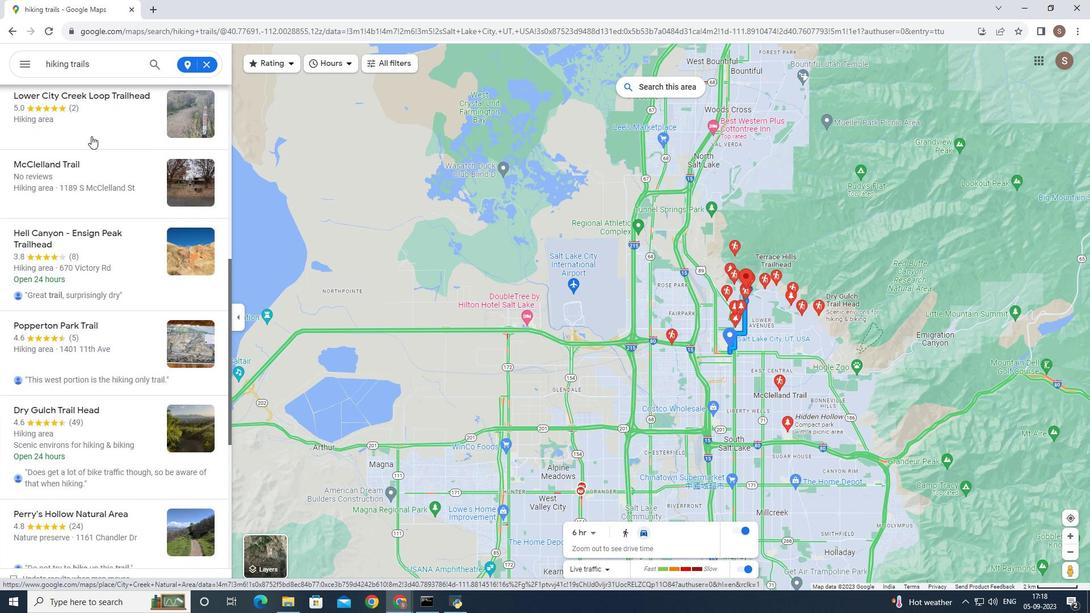 
Action: Mouse scrolled (91, 135) with delta (0, 0)
Screenshot: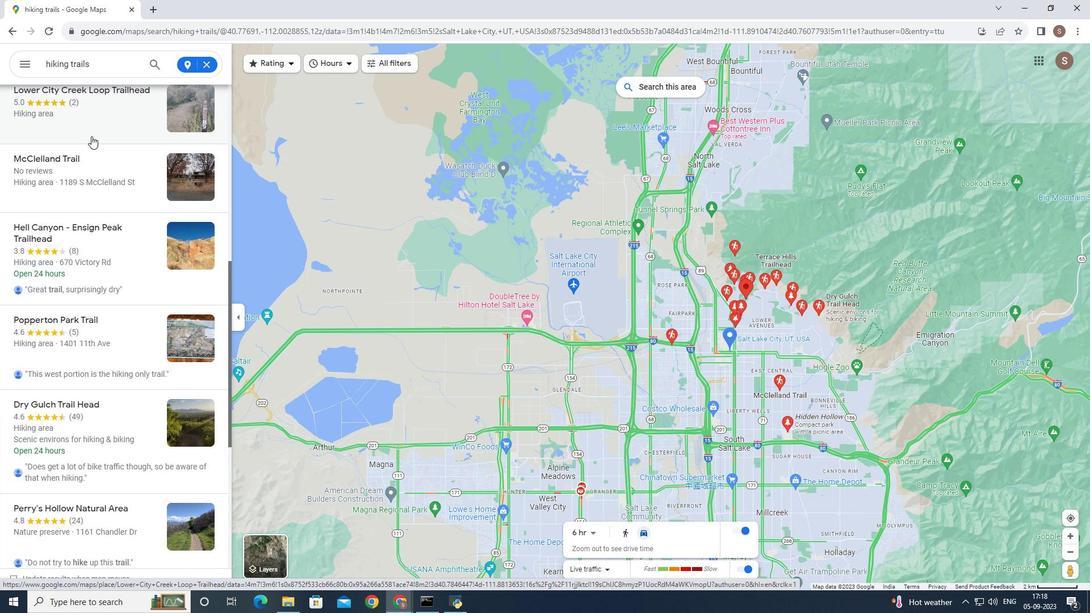 
Action: Mouse scrolled (91, 135) with delta (0, 0)
Screenshot: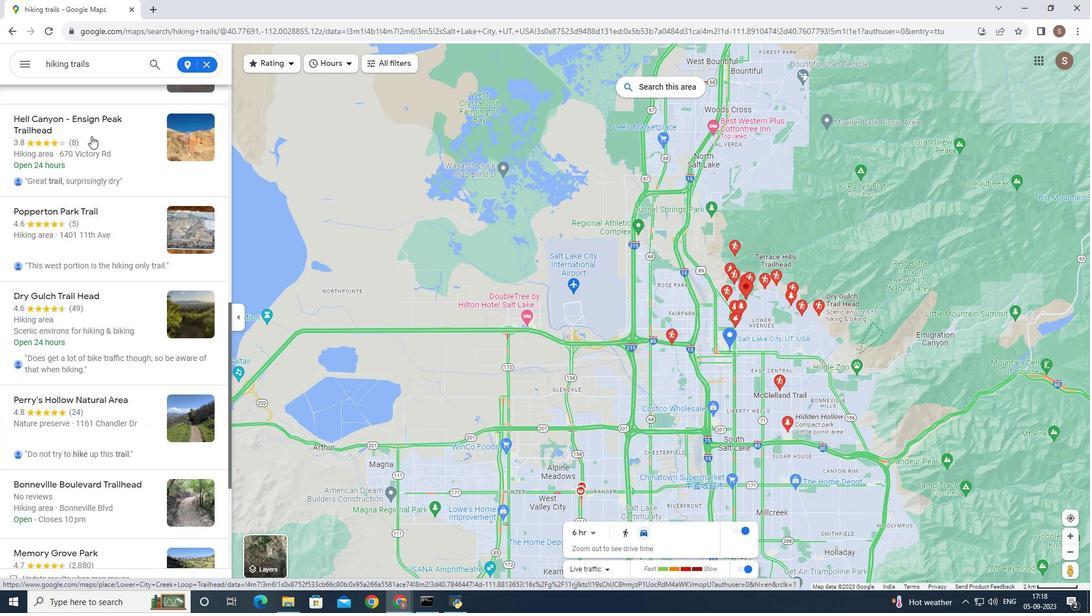 
Action: Mouse scrolled (91, 135) with delta (0, 0)
Screenshot: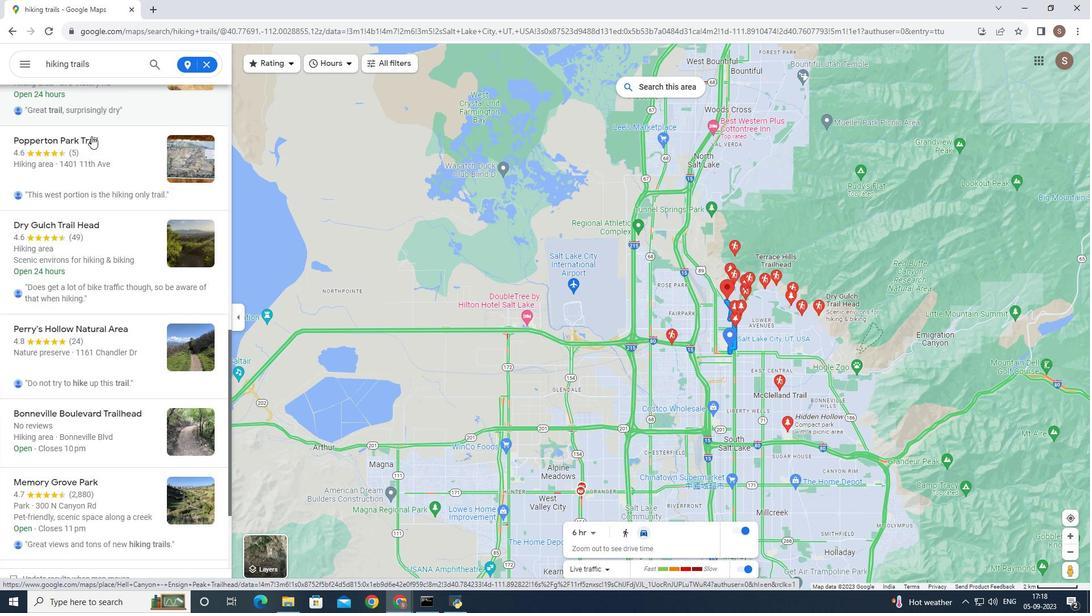 
Action: Mouse scrolled (91, 135) with delta (0, 0)
Screenshot: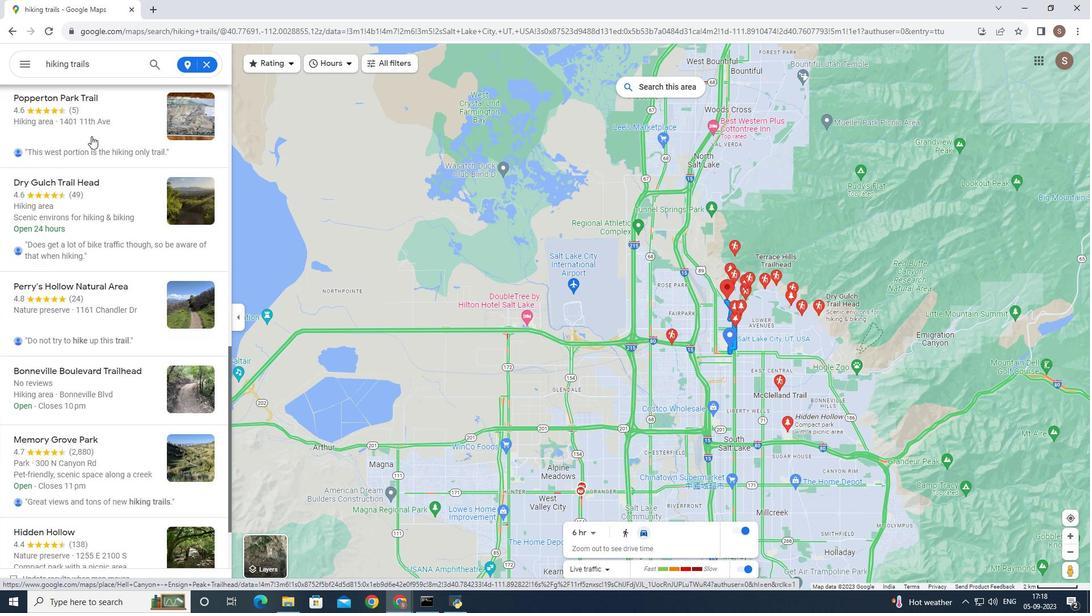
